 Task: Look for space in Champigny-sur-Marne, France from 12th  July, 2023 to 15th July, 2023 for 3 adults in price range Rs.12000 to Rs.16000. Place can be entire place with 2 bedrooms having 3 beds and 1 bathroom. Property type can be house, flat, guest house. Amenities needed are: washing machine. Booking option can be shelf check-in. Required host language is English.
Action: Mouse moved to (367, 100)
Screenshot: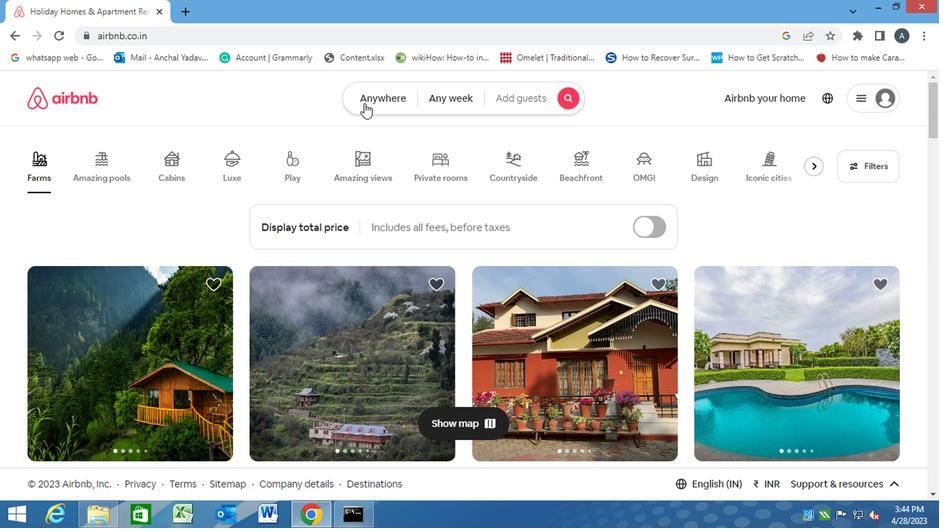 
Action: Mouse pressed left at (367, 100)
Screenshot: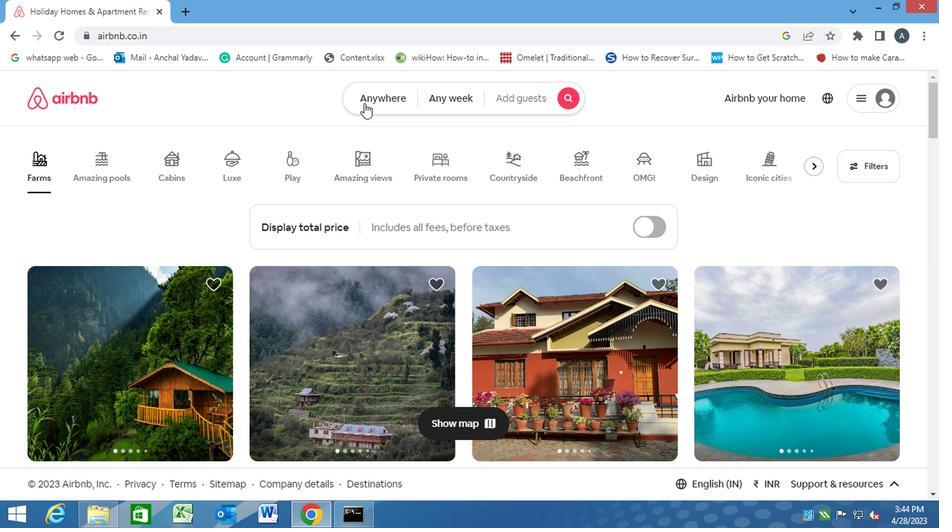 
Action: Mouse moved to (232, 145)
Screenshot: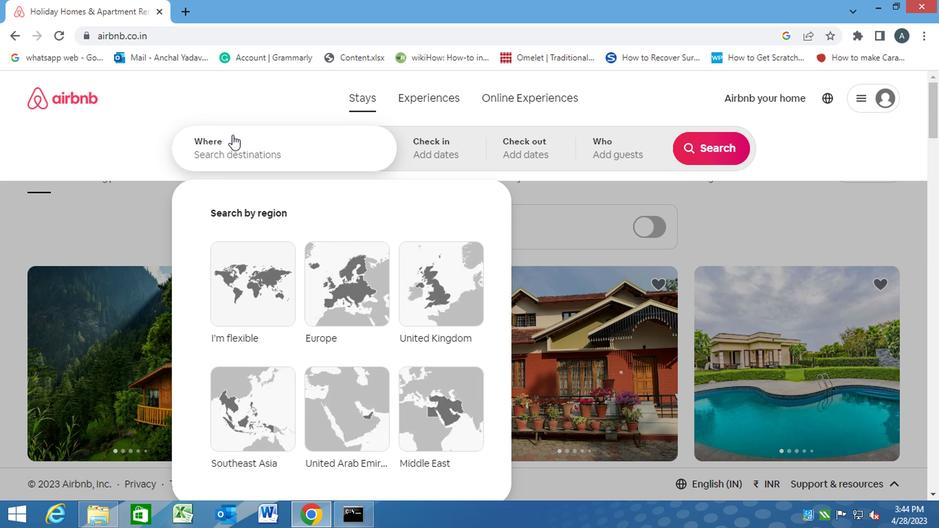 
Action: Mouse pressed left at (232, 145)
Screenshot: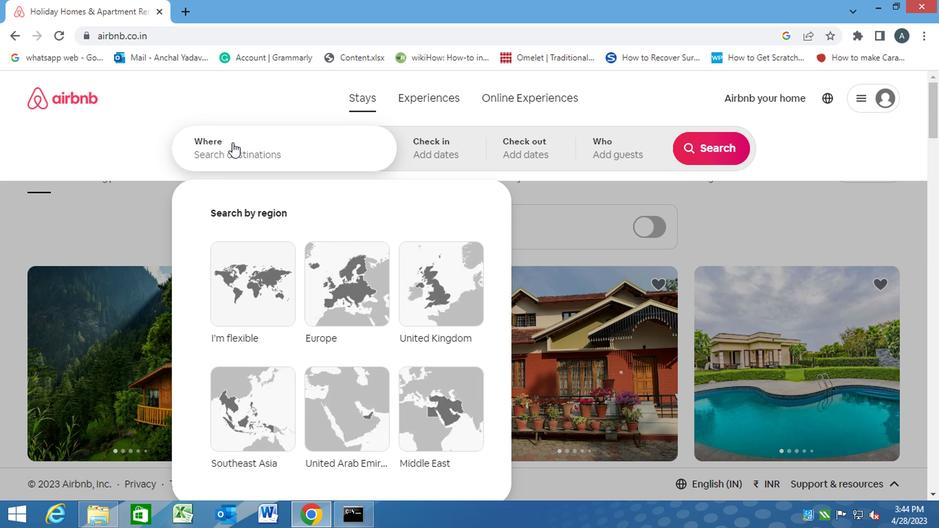 
Action: Key pressed <Key.caps_lock>c<Key.caps_lock>hampigny-sur-<Key.caps_lock>m<Key.caps_lock>arne,<Key.space><Key.caps_lock>f<Key.caps_lock>rance<Key.enter>
Screenshot: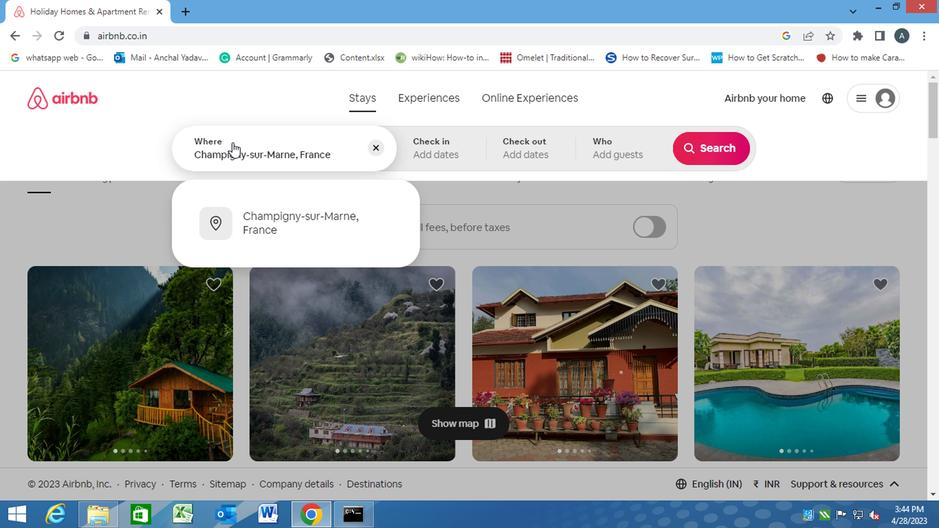 
Action: Mouse moved to (700, 259)
Screenshot: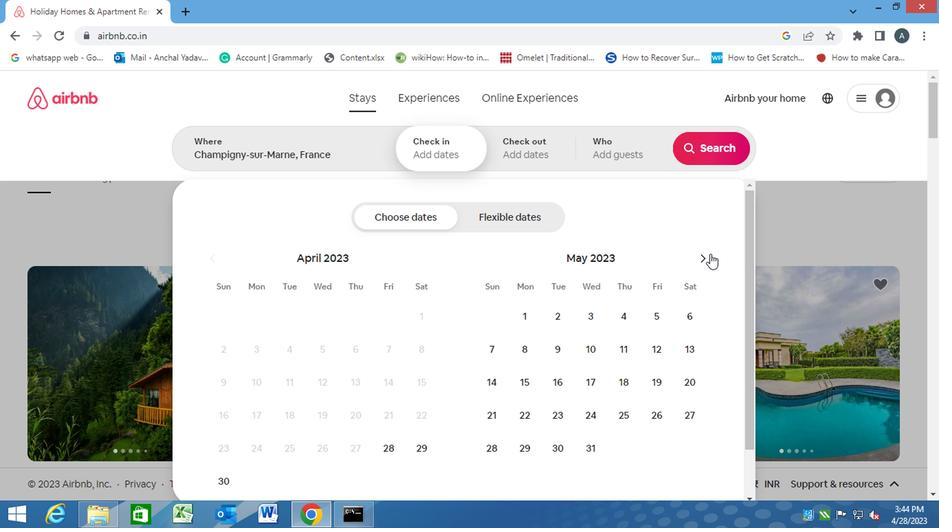 
Action: Mouse pressed left at (700, 259)
Screenshot: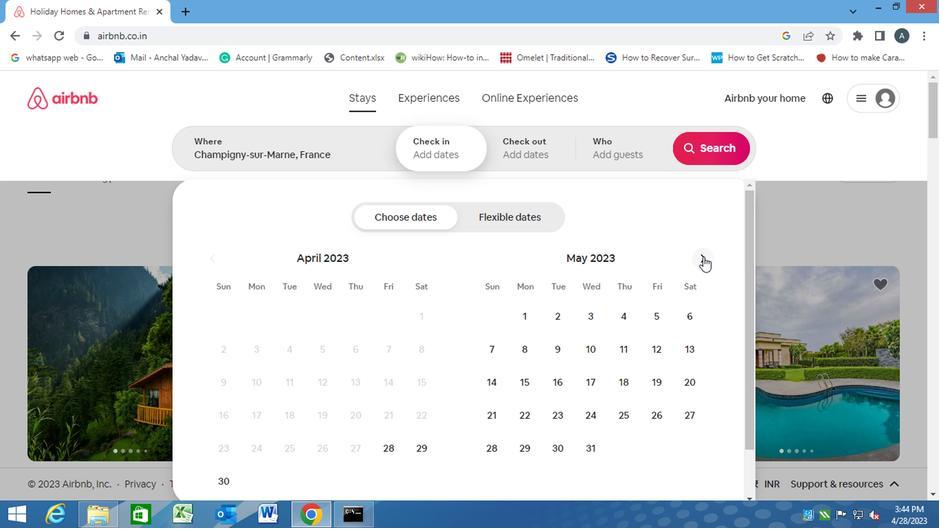 
Action: Mouse moved to (700, 259)
Screenshot: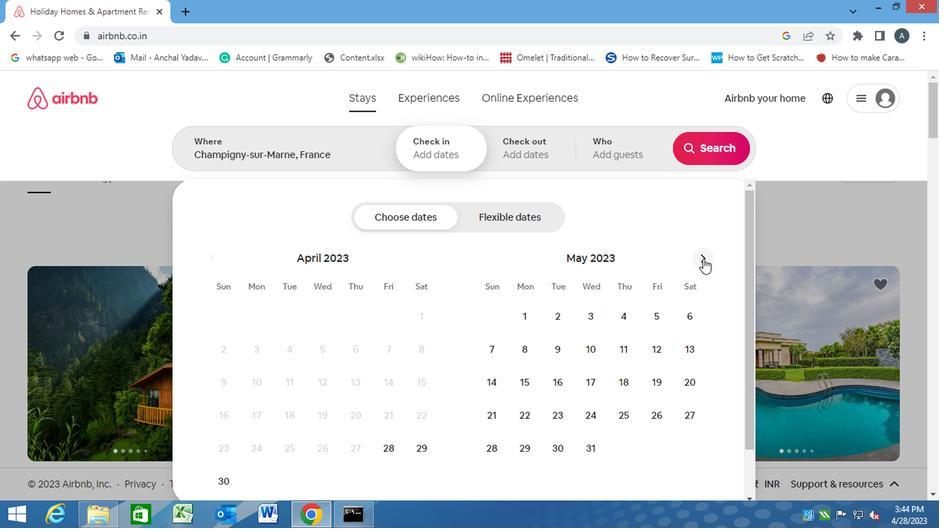 
Action: Mouse pressed left at (700, 259)
Screenshot: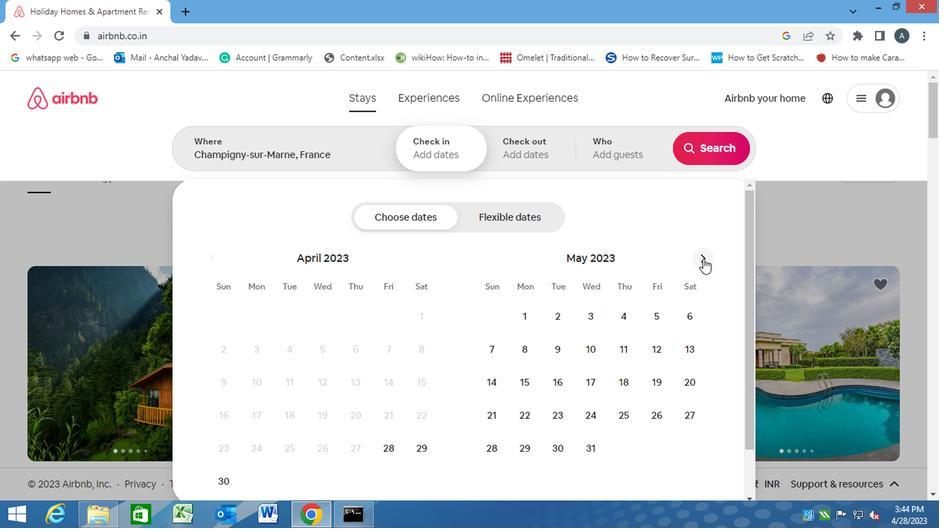
Action: Mouse pressed left at (700, 259)
Screenshot: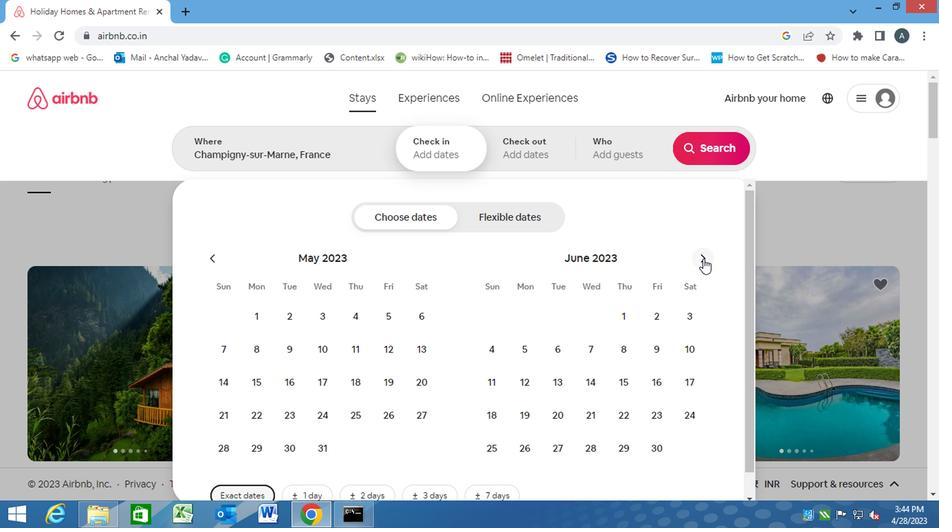 
Action: Mouse moved to (583, 377)
Screenshot: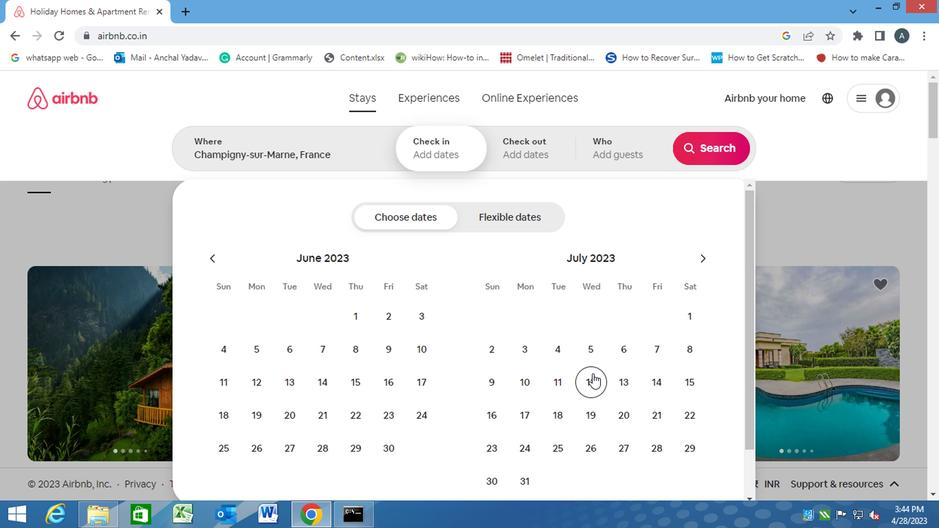 
Action: Mouse pressed left at (583, 377)
Screenshot: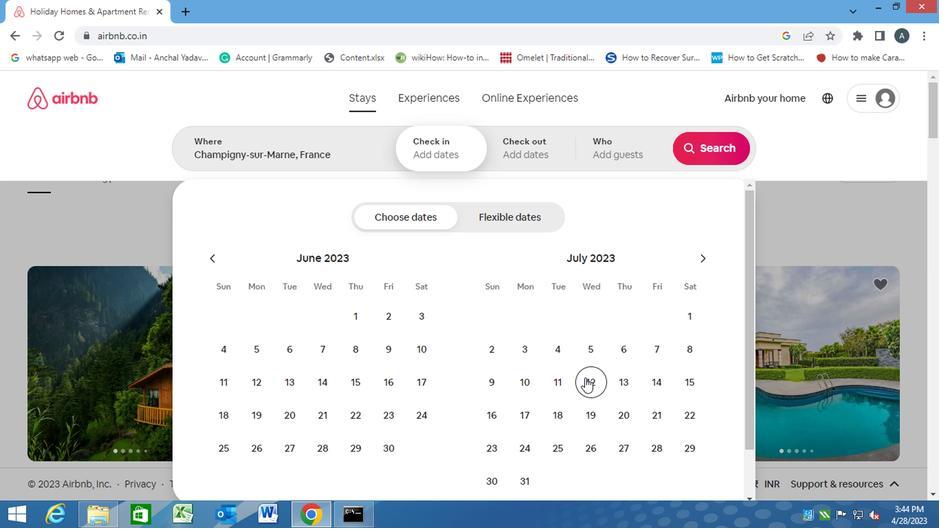 
Action: Mouse moved to (676, 386)
Screenshot: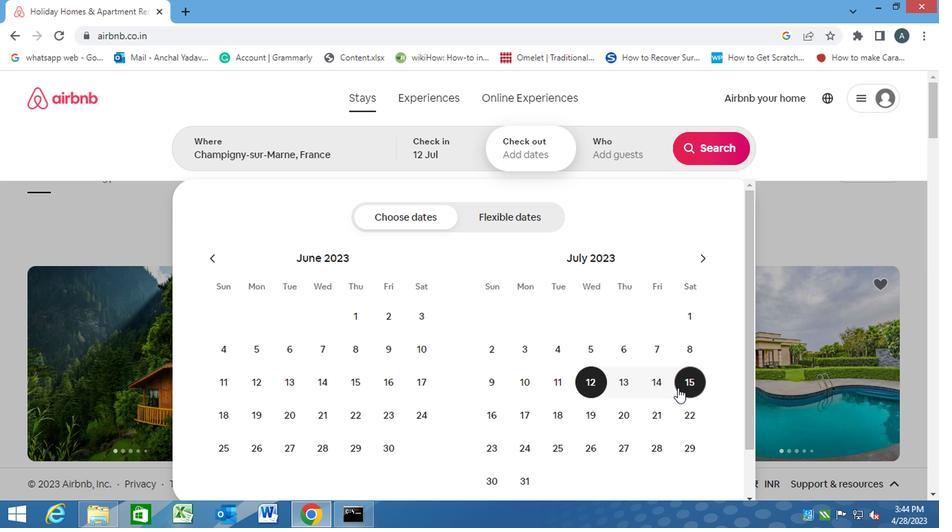 
Action: Mouse pressed left at (676, 386)
Screenshot: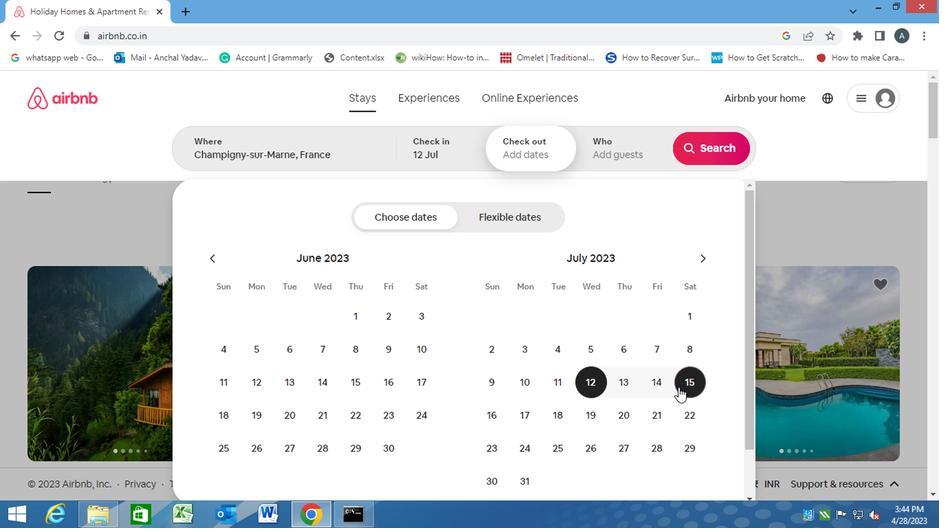 
Action: Mouse moved to (624, 154)
Screenshot: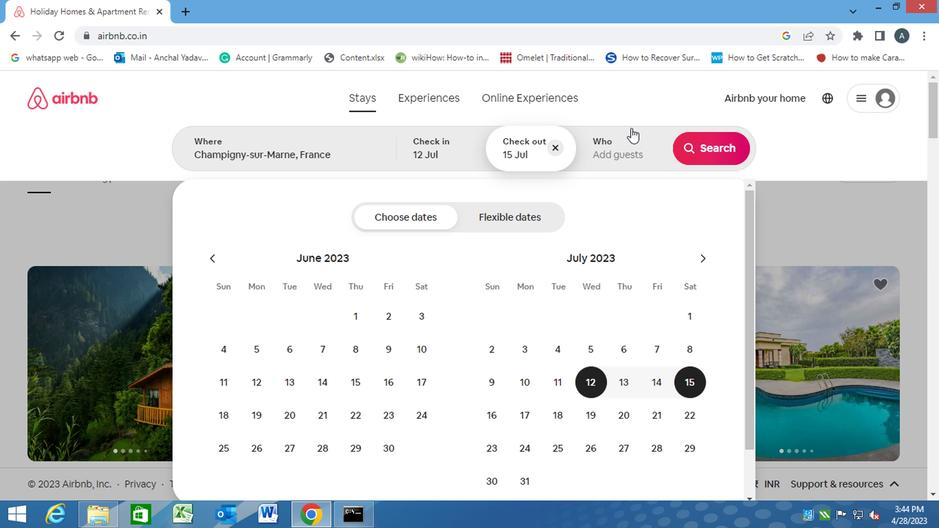 
Action: Mouse pressed left at (624, 154)
Screenshot: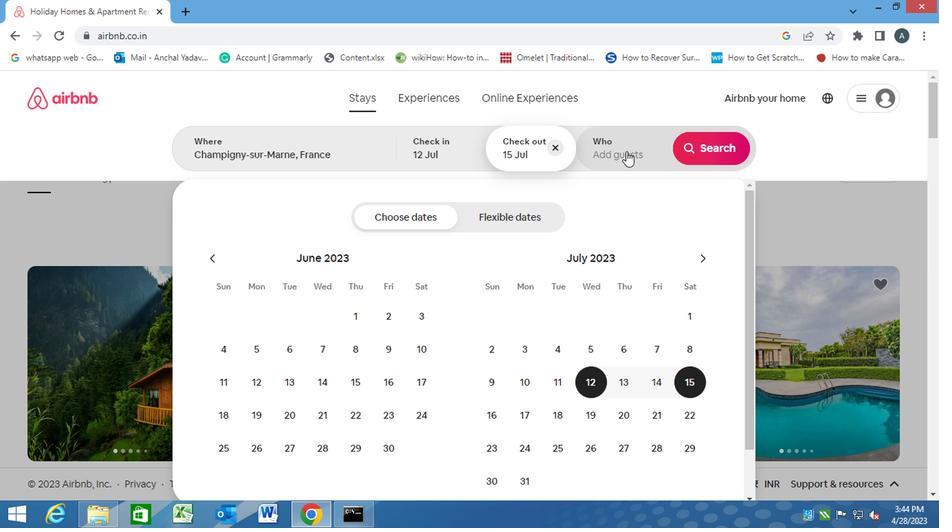 
Action: Mouse moved to (717, 214)
Screenshot: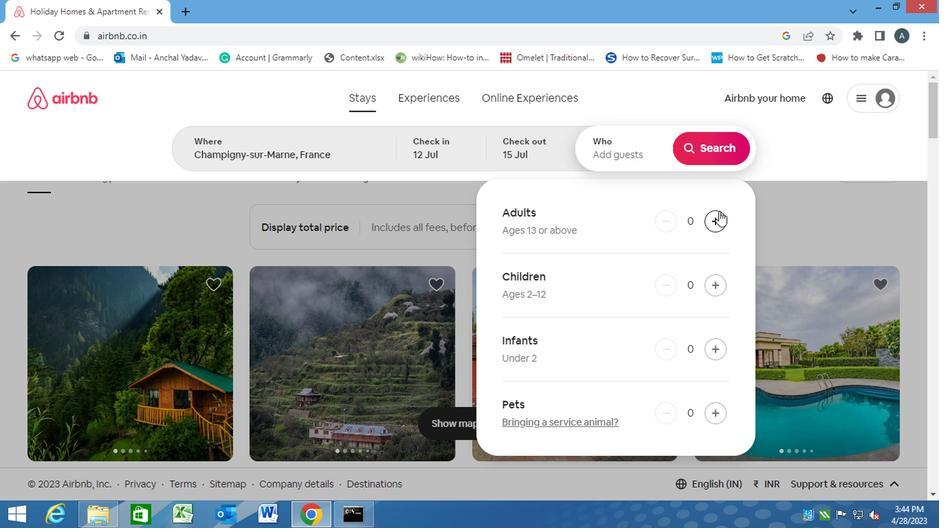 
Action: Mouse pressed left at (717, 214)
Screenshot: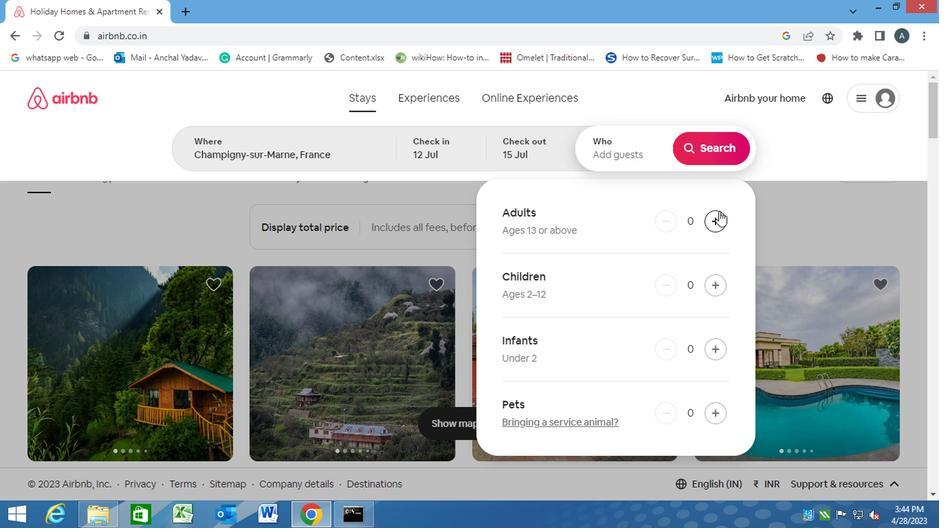 
Action: Mouse pressed left at (717, 214)
Screenshot: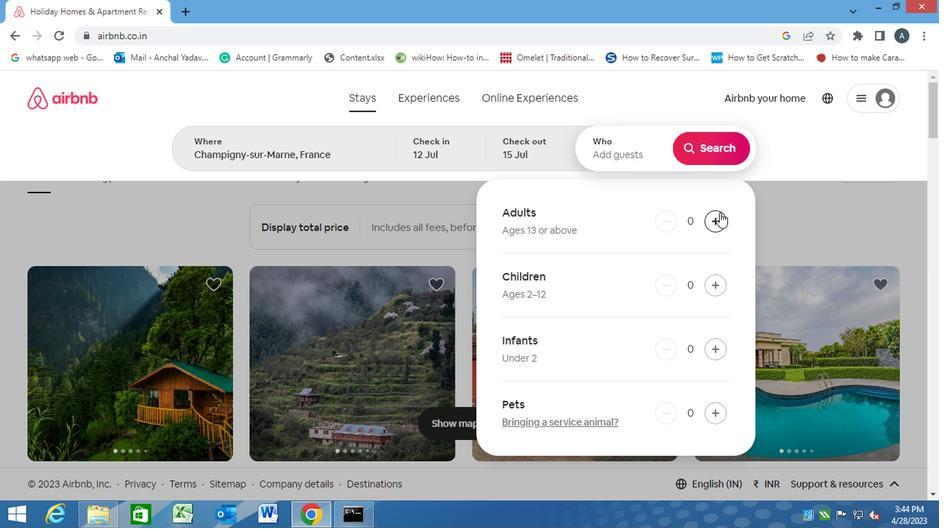 
Action: Mouse pressed left at (717, 214)
Screenshot: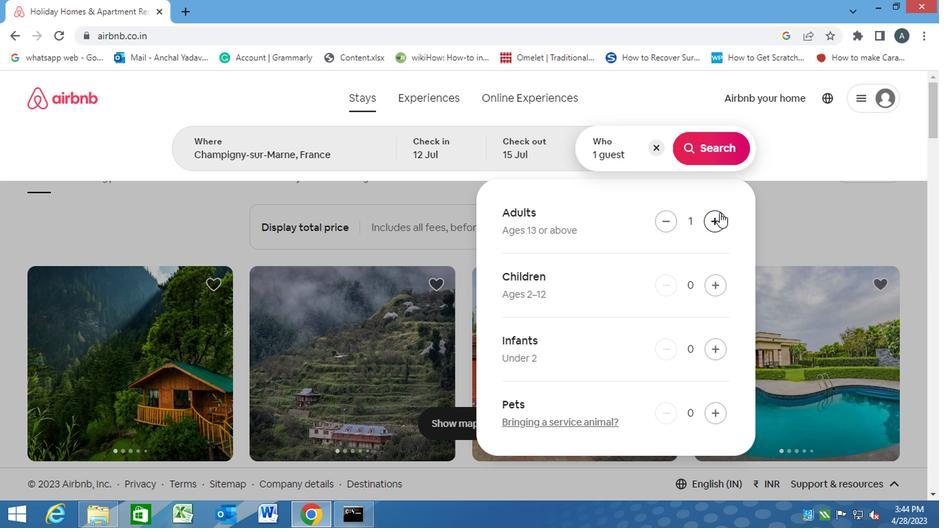 
Action: Mouse moved to (704, 160)
Screenshot: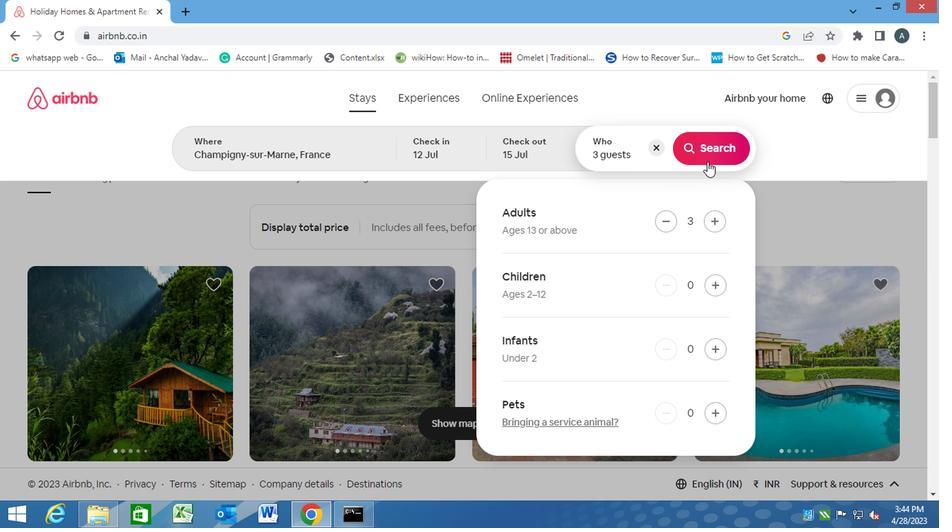 
Action: Mouse pressed left at (704, 160)
Screenshot: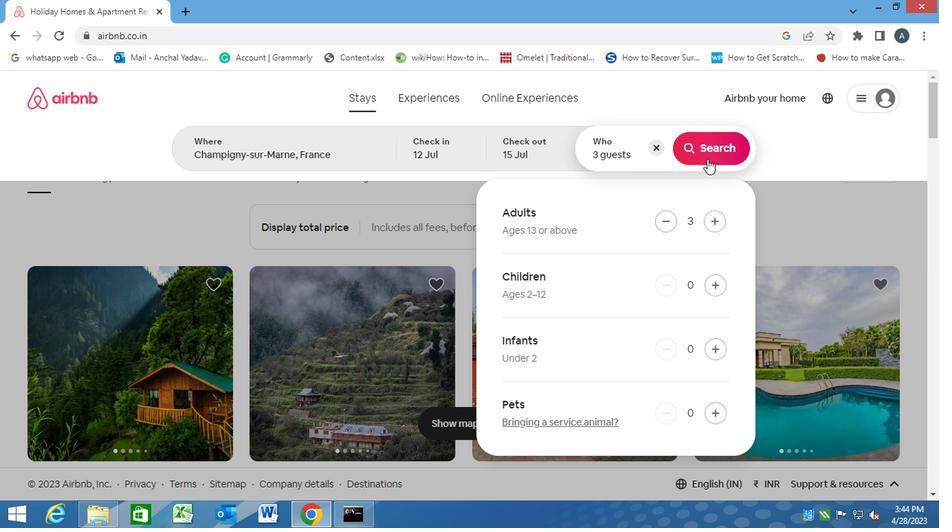 
Action: Mouse moved to (866, 155)
Screenshot: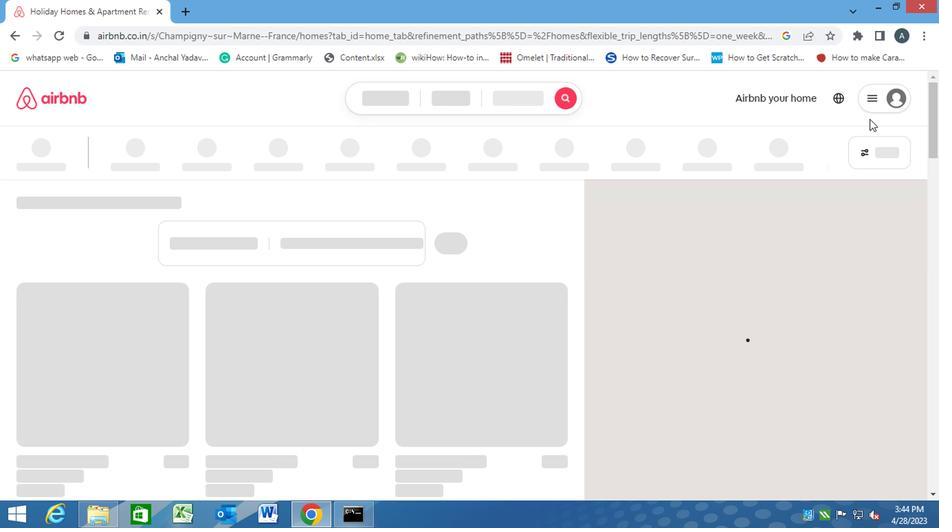 
Action: Mouse pressed left at (866, 155)
Screenshot: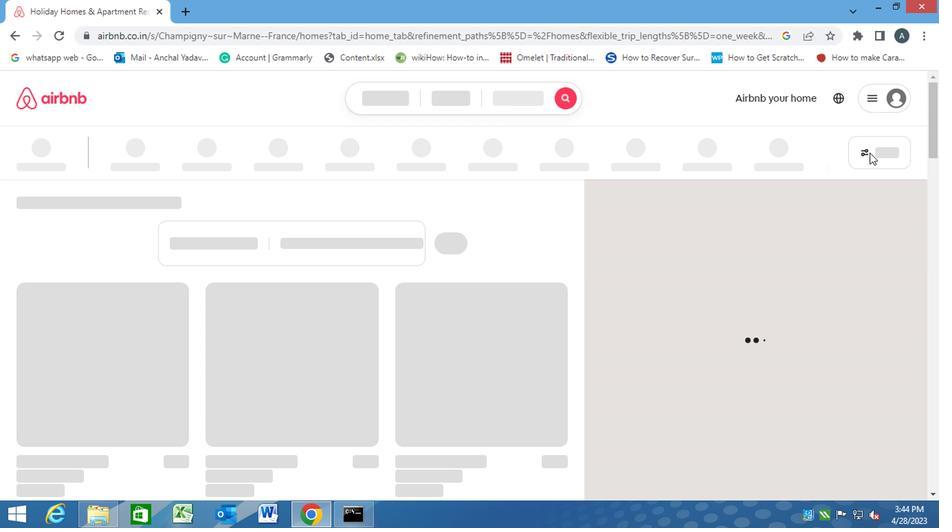 
Action: Mouse moved to (315, 389)
Screenshot: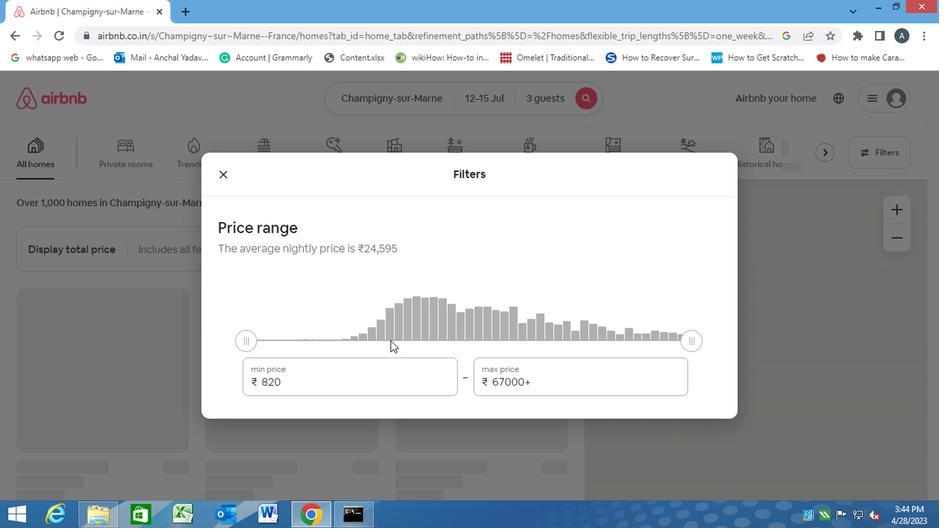 
Action: Mouse scrolled (315, 389) with delta (0, 0)
Screenshot: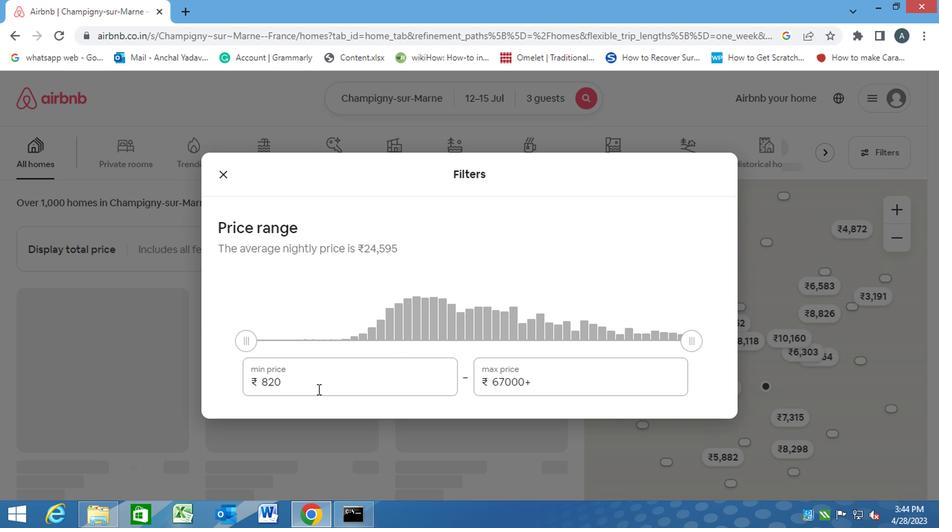 
Action: Mouse moved to (285, 261)
Screenshot: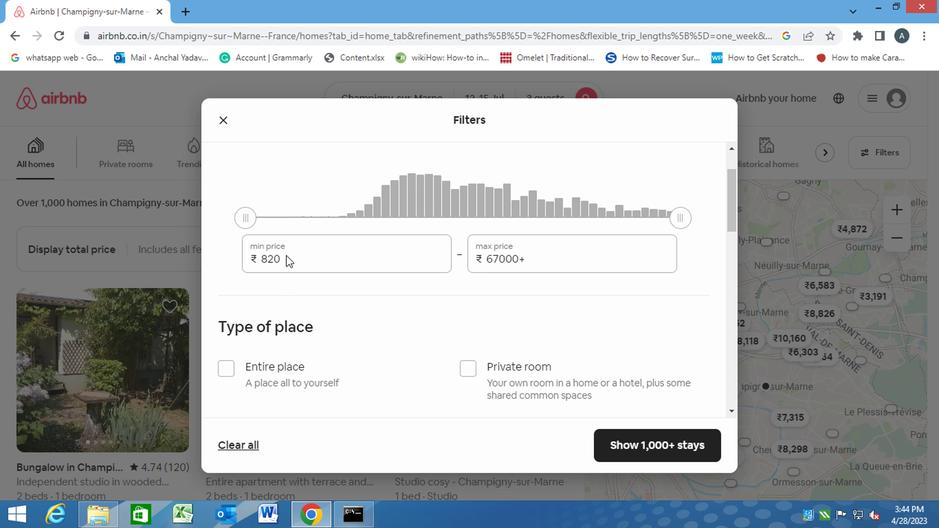 
Action: Mouse pressed left at (285, 261)
Screenshot: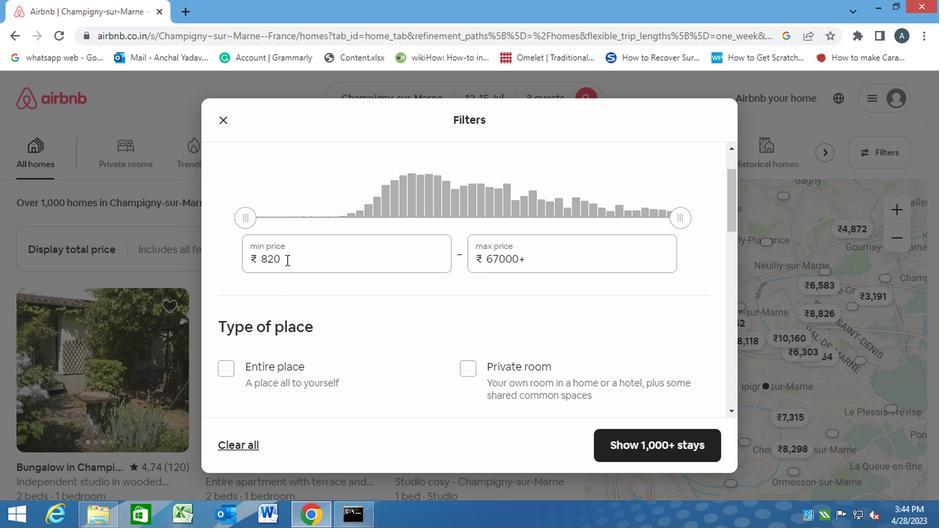 
Action: Mouse moved to (212, 266)
Screenshot: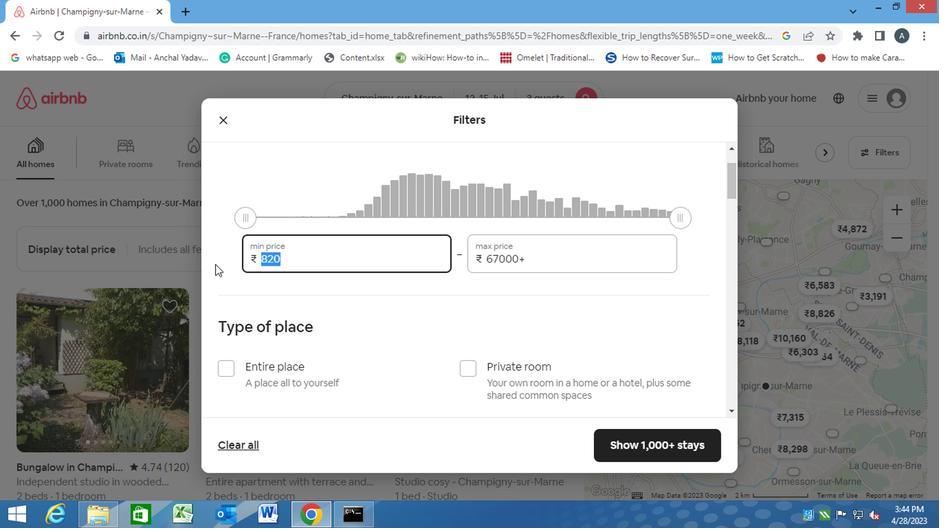 
Action: Key pressed 12000<Key.tab><Key.backspace><Key.backspace><Key.backspace><Key.backspace><Key.backspace><Key.backspace><Key.backspace><Key.backspace><Key.backspace><Key.backspace><Key.backspace><Key.backspace><Key.backspace><Key.backspace><Key.backspace><Key.backspace><Key.backspace><Key.backspace><Key.backspace><Key.backspace><Key.backspace><Key.backspace>16000
Screenshot: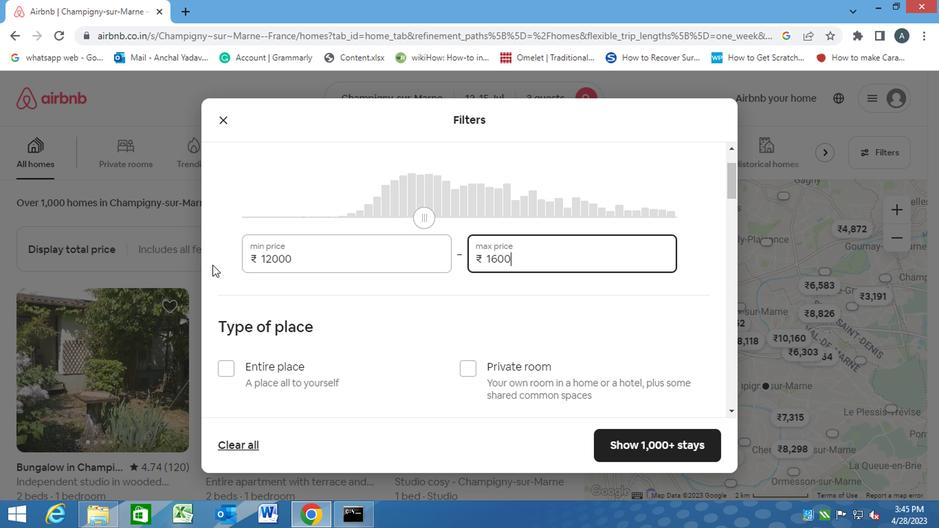 
Action: Mouse moved to (375, 329)
Screenshot: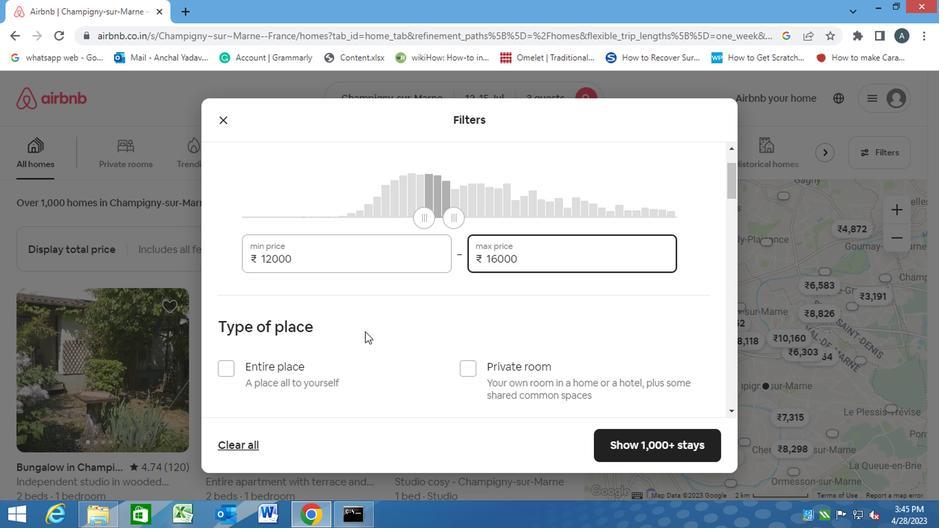 
Action: Mouse pressed left at (375, 329)
Screenshot: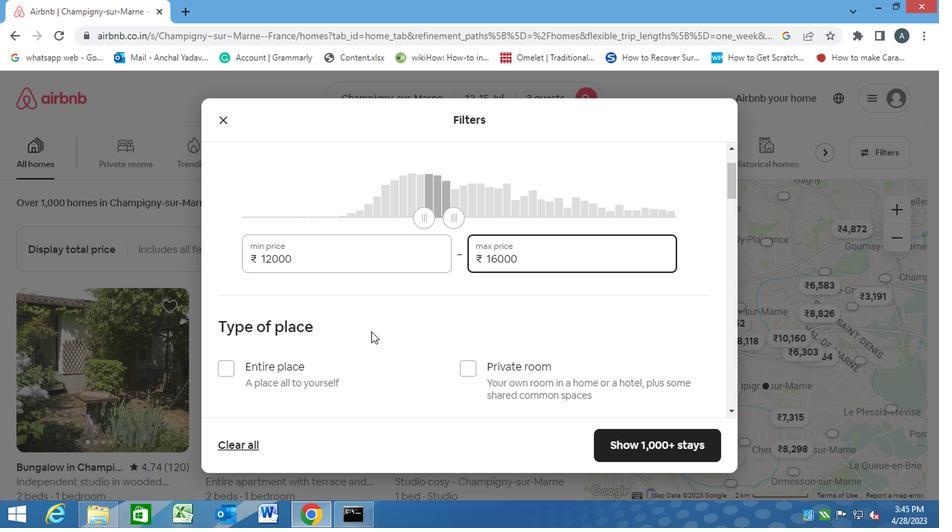 
Action: Mouse scrolled (375, 329) with delta (0, 0)
Screenshot: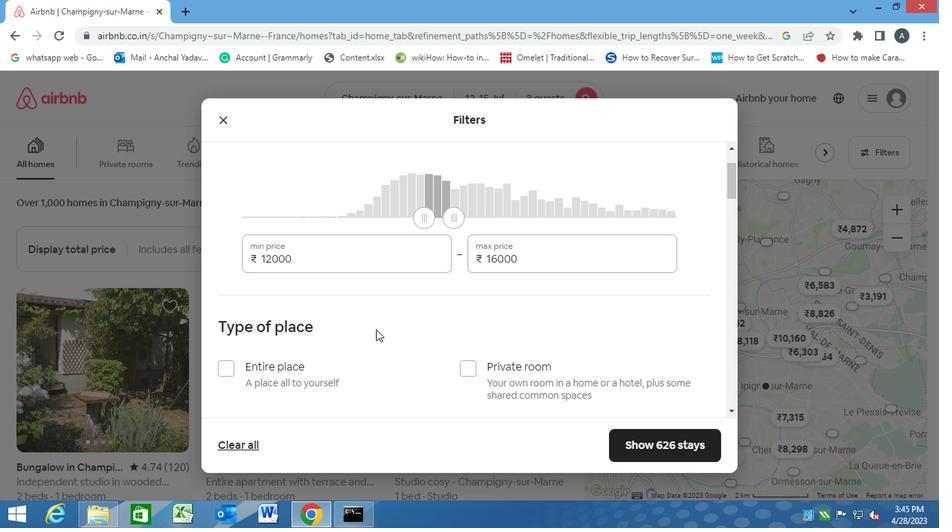 
Action: Mouse moved to (222, 301)
Screenshot: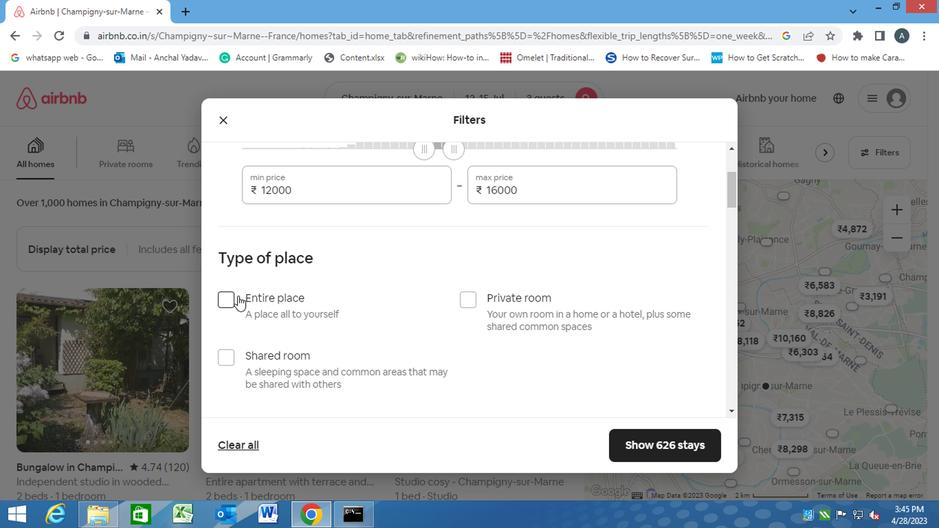 
Action: Mouse pressed left at (222, 301)
Screenshot: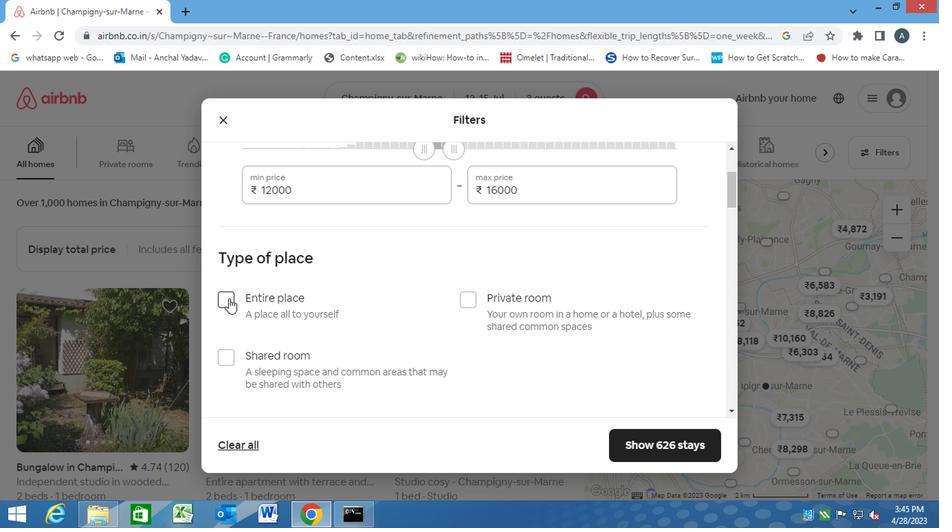 
Action: Mouse moved to (279, 306)
Screenshot: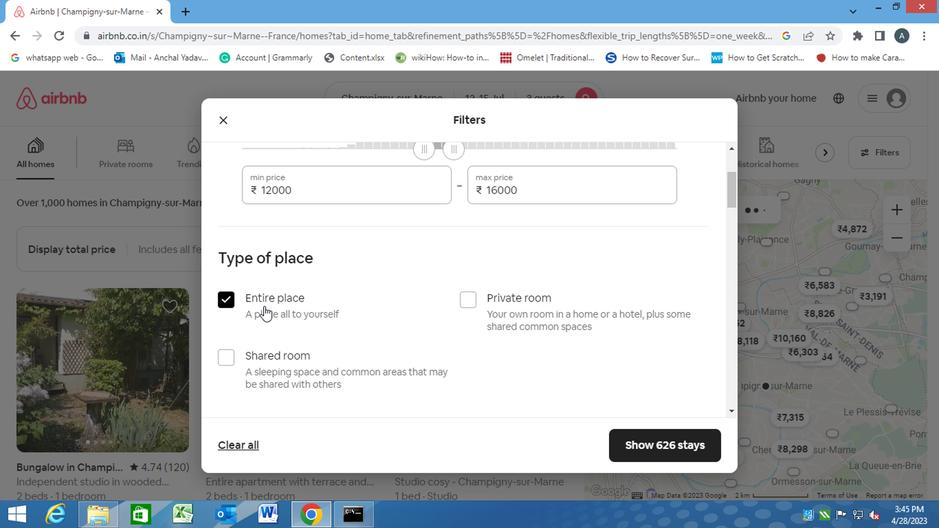 
Action: Mouse scrolled (279, 306) with delta (0, 0)
Screenshot: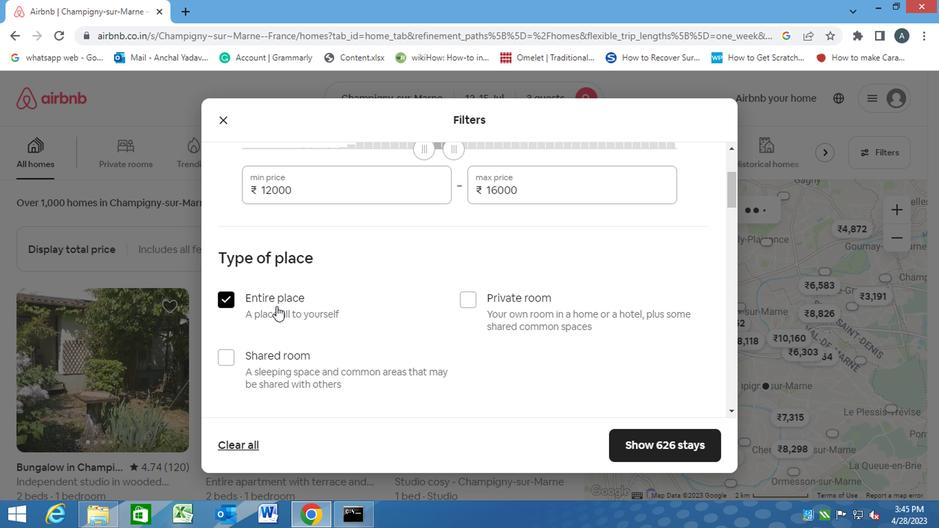 
Action: Mouse scrolled (279, 306) with delta (0, 0)
Screenshot: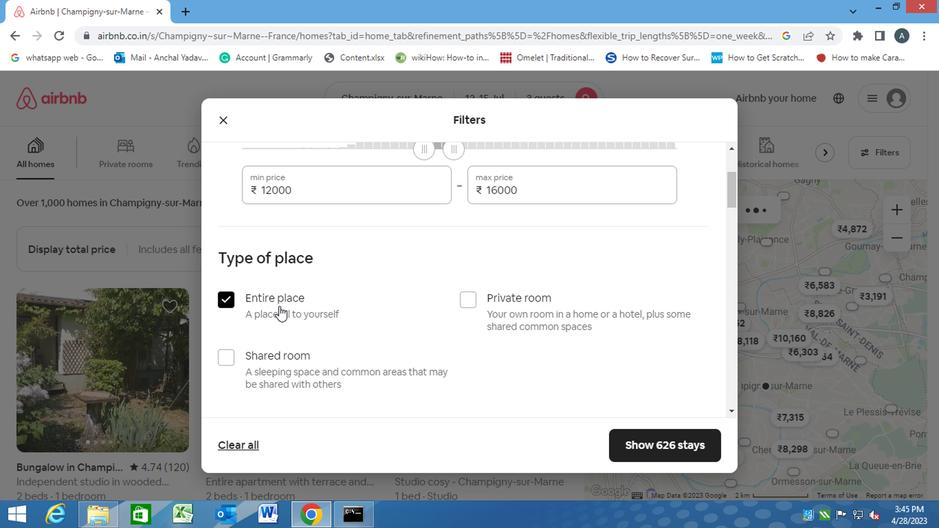 
Action: Mouse moved to (280, 306)
Screenshot: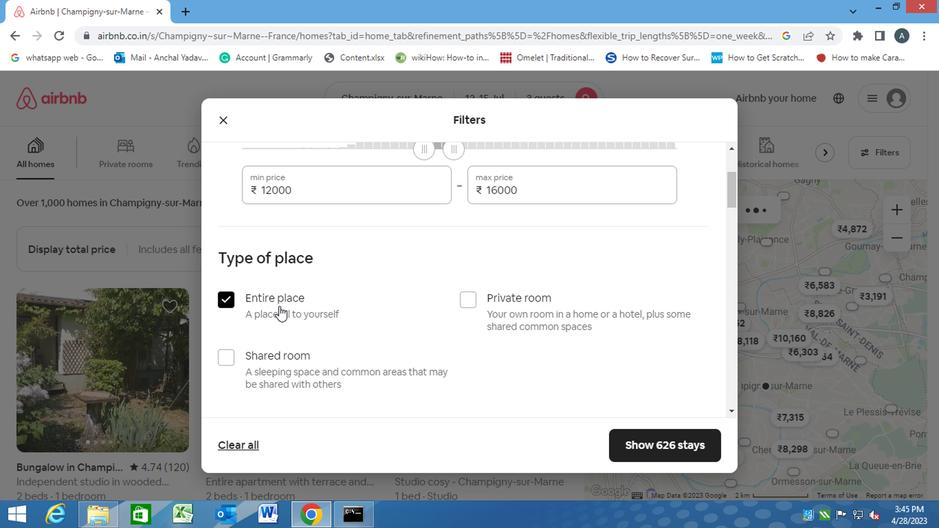 
Action: Mouse scrolled (280, 306) with delta (0, 0)
Screenshot: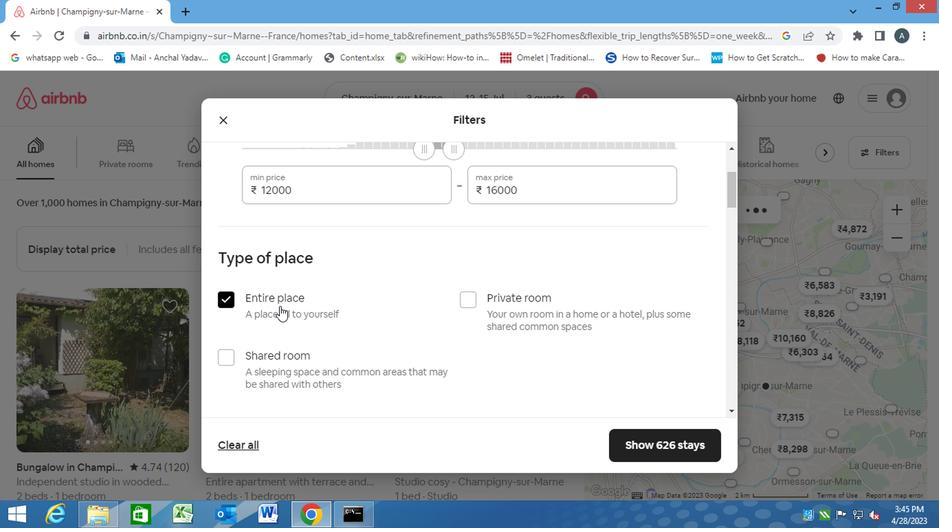
Action: Mouse scrolled (280, 306) with delta (0, 0)
Screenshot: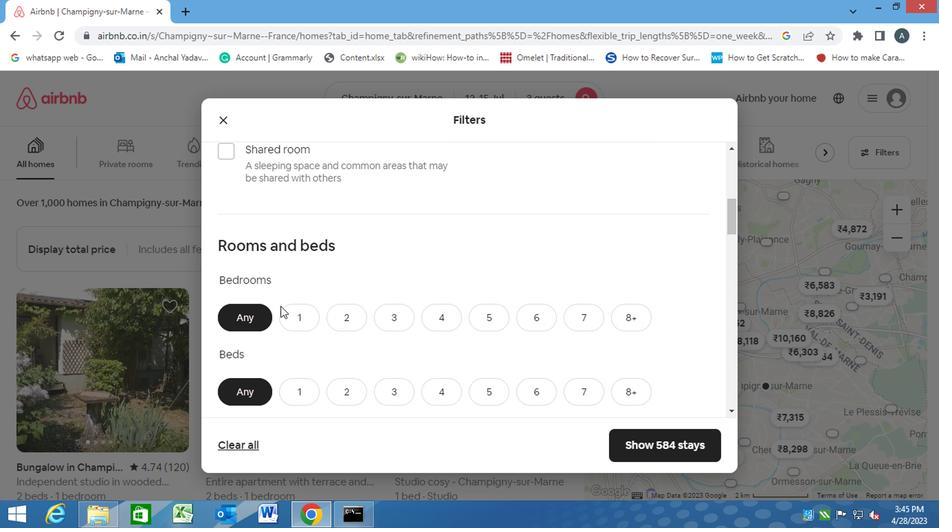 
Action: Mouse moved to (343, 252)
Screenshot: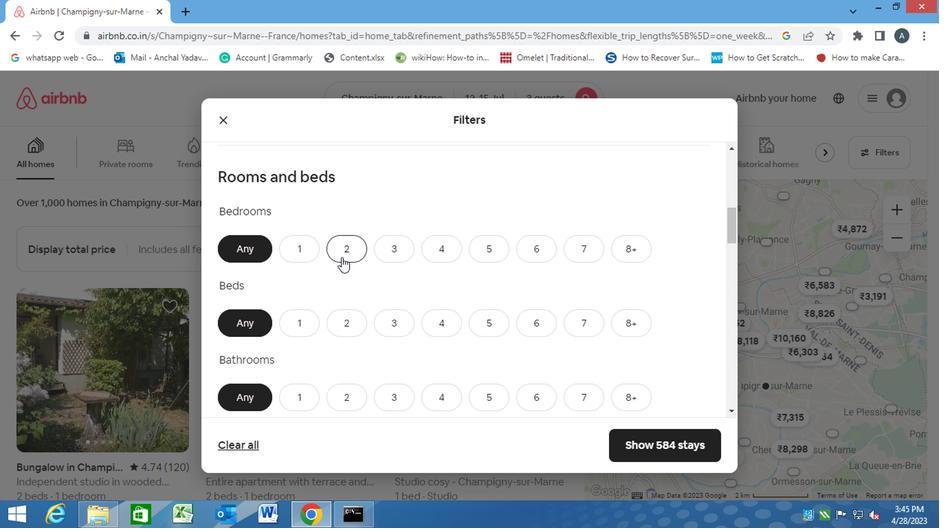 
Action: Mouse pressed left at (343, 252)
Screenshot: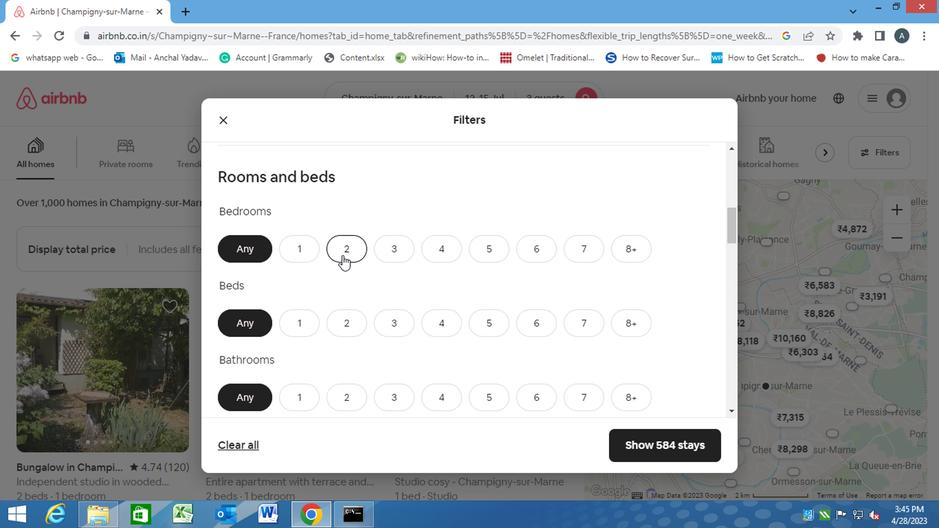 
Action: Mouse moved to (384, 319)
Screenshot: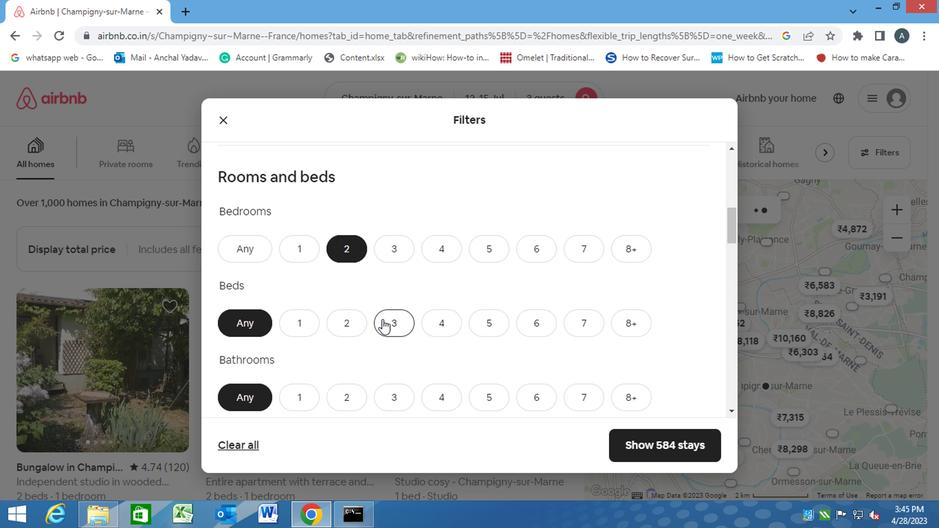 
Action: Mouse pressed left at (384, 319)
Screenshot: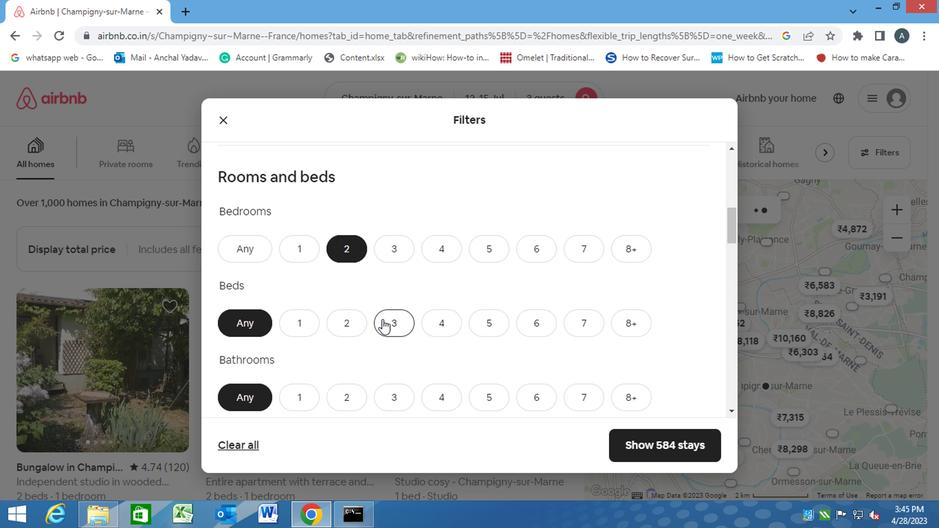 
Action: Mouse moved to (308, 396)
Screenshot: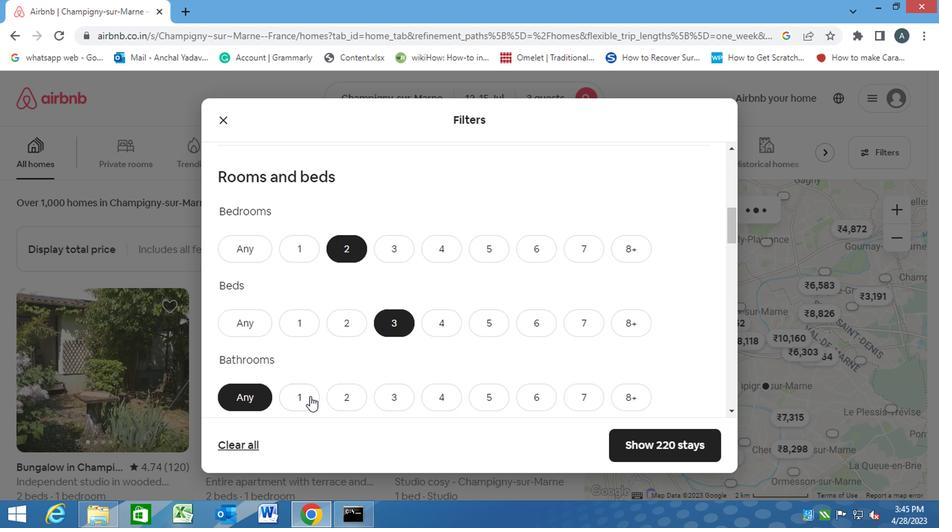 
Action: Mouse pressed left at (308, 396)
Screenshot: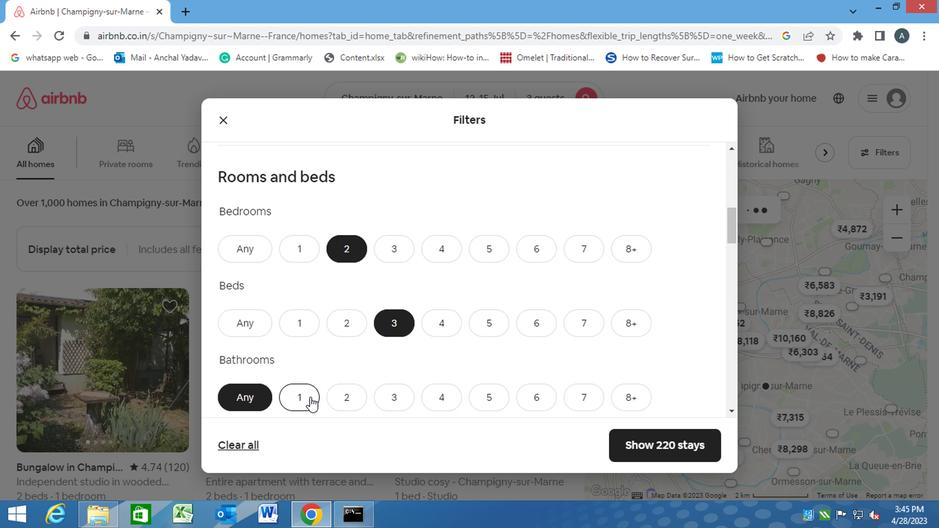 
Action: Mouse moved to (323, 390)
Screenshot: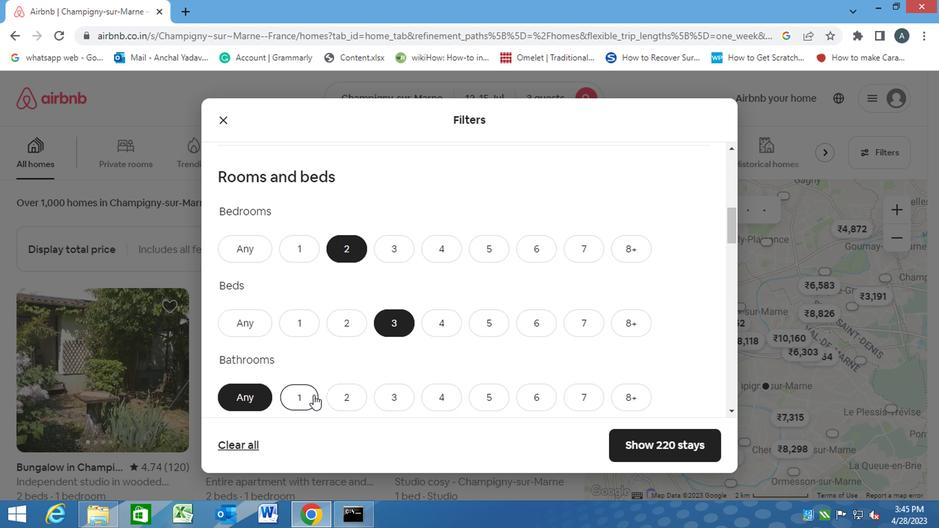 
Action: Mouse scrolled (323, 389) with delta (0, 0)
Screenshot: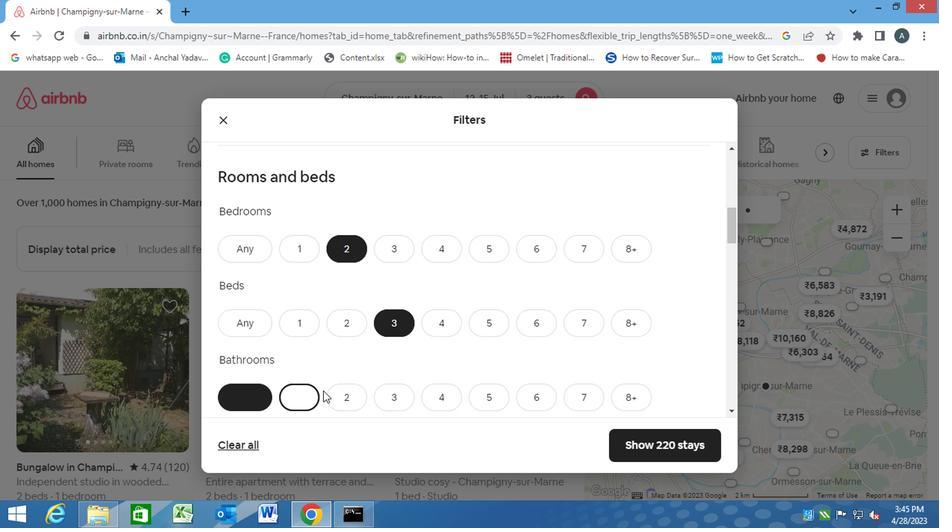 
Action: Mouse scrolled (323, 389) with delta (0, 0)
Screenshot: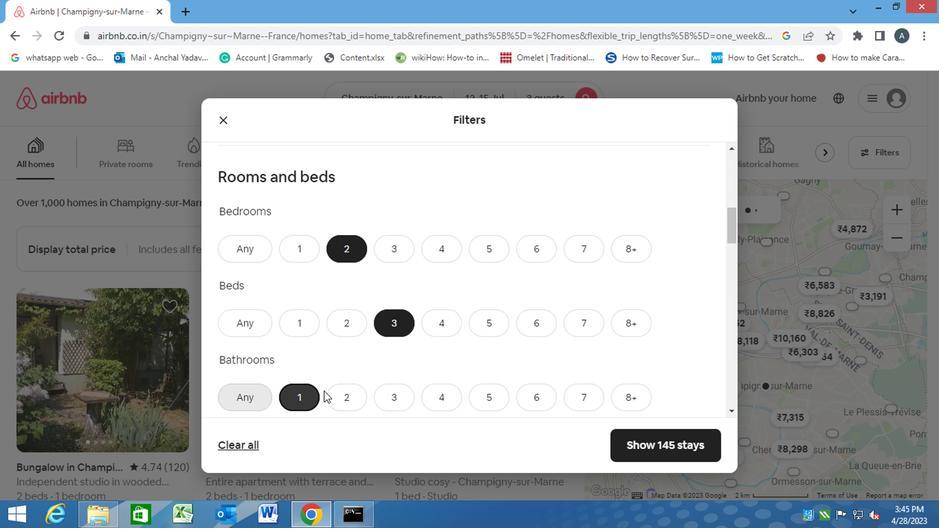 
Action: Mouse scrolled (323, 389) with delta (0, 0)
Screenshot: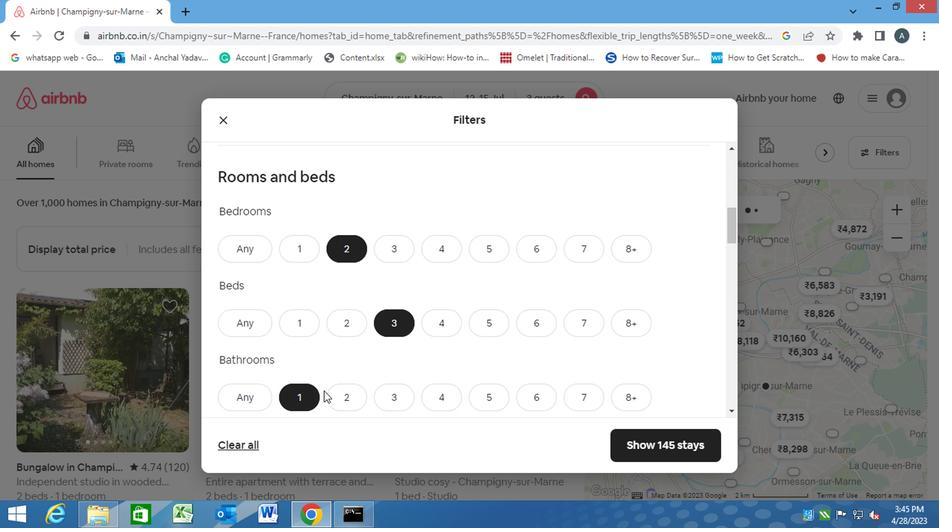 
Action: Mouse moved to (280, 351)
Screenshot: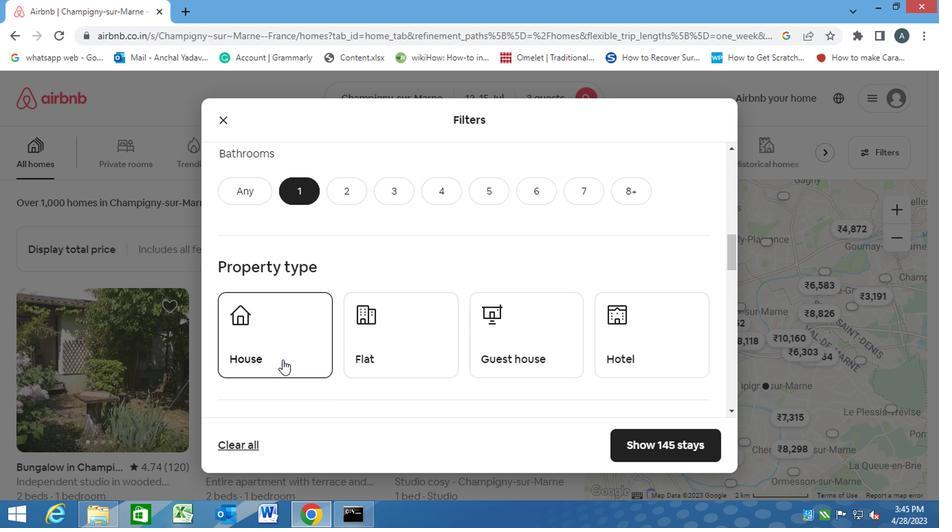 
Action: Mouse pressed left at (280, 351)
Screenshot: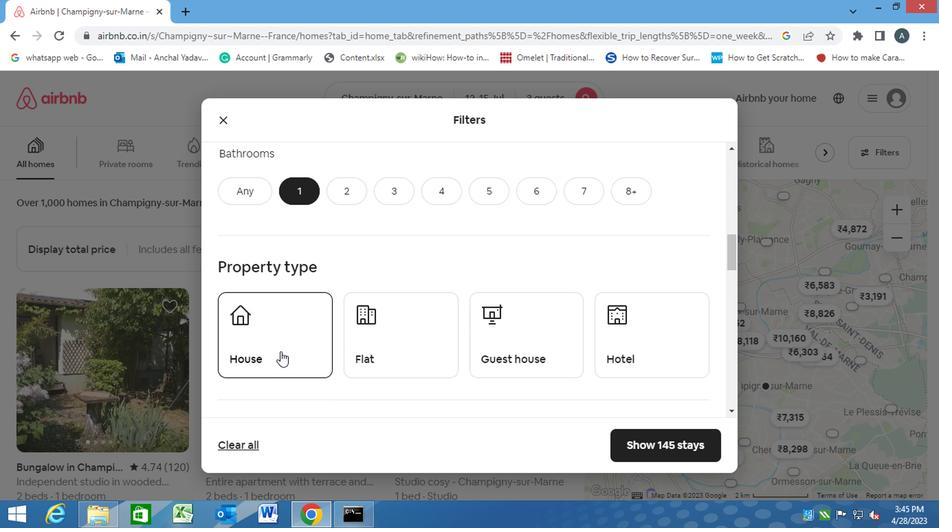 
Action: Mouse moved to (418, 344)
Screenshot: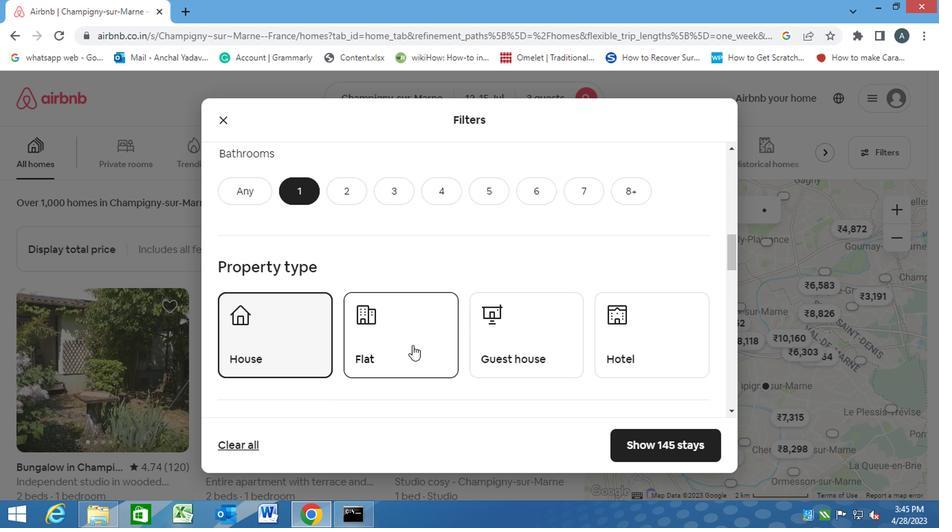 
Action: Mouse pressed left at (418, 344)
Screenshot: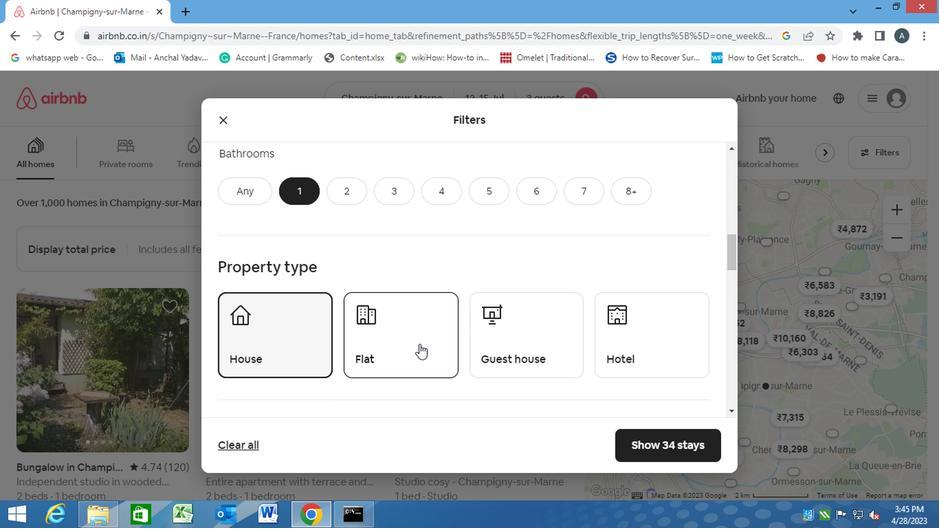 
Action: Mouse moved to (497, 340)
Screenshot: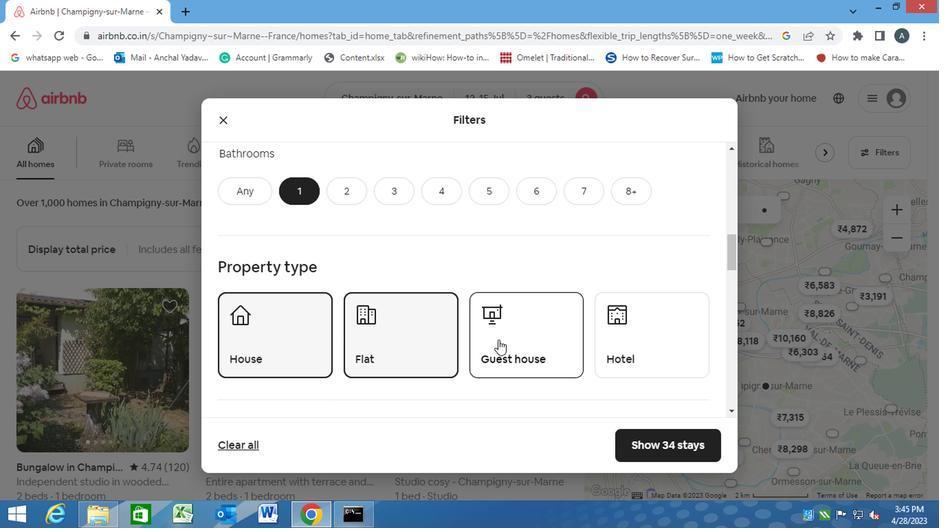 
Action: Mouse pressed left at (497, 340)
Screenshot: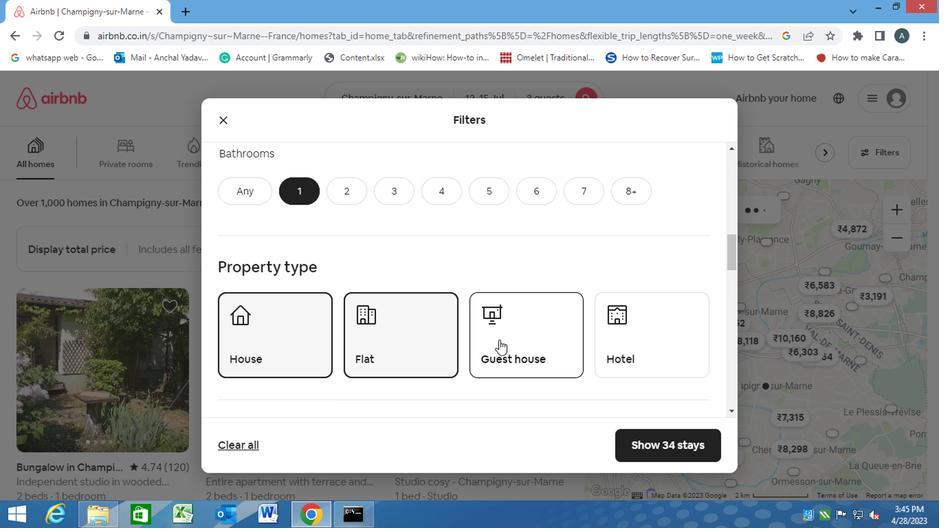 
Action: Mouse moved to (497, 344)
Screenshot: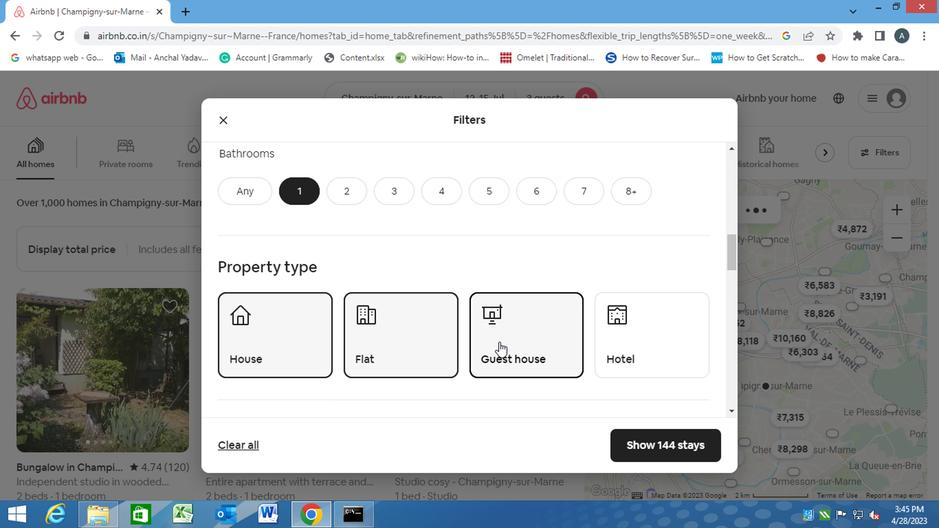 
Action: Mouse scrolled (497, 343) with delta (0, 0)
Screenshot: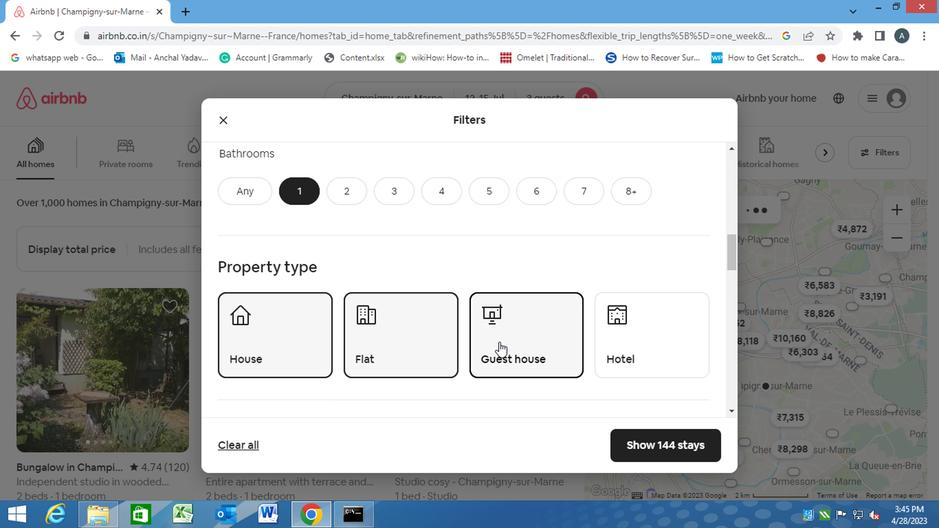 
Action: Mouse moved to (497, 345)
Screenshot: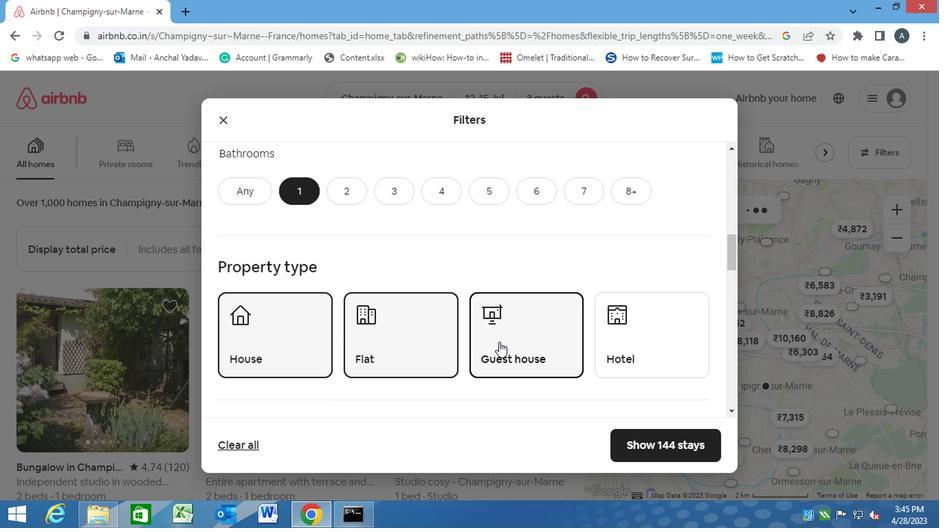 
Action: Mouse scrolled (497, 345) with delta (0, 0)
Screenshot: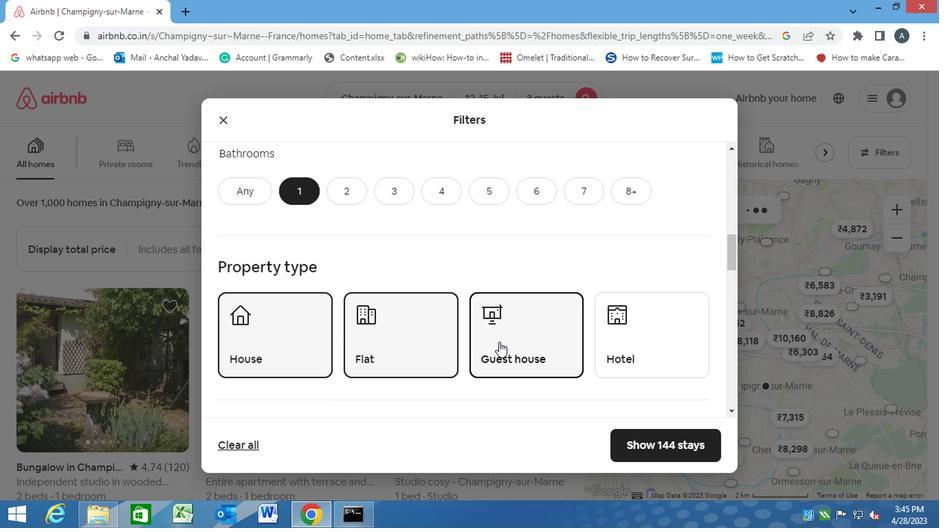 
Action: Mouse moved to (497, 346)
Screenshot: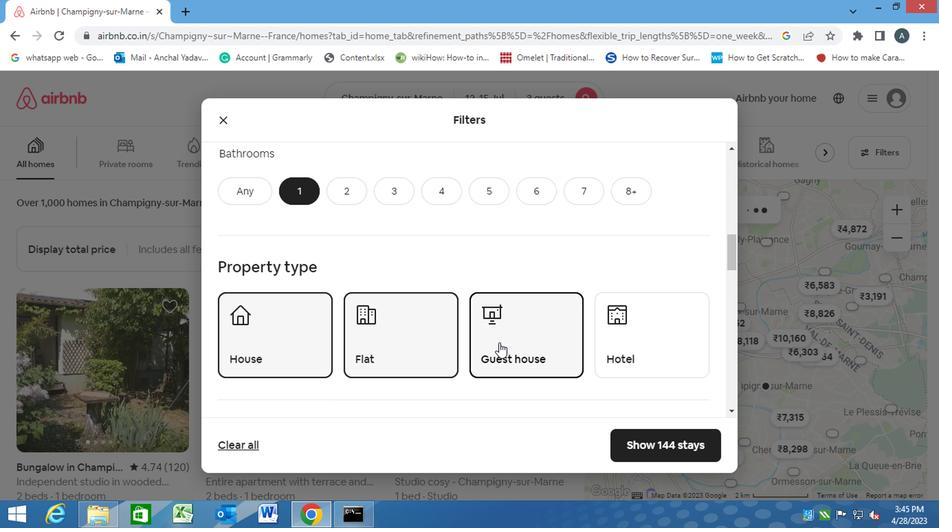 
Action: Mouse scrolled (497, 345) with delta (0, 0)
Screenshot: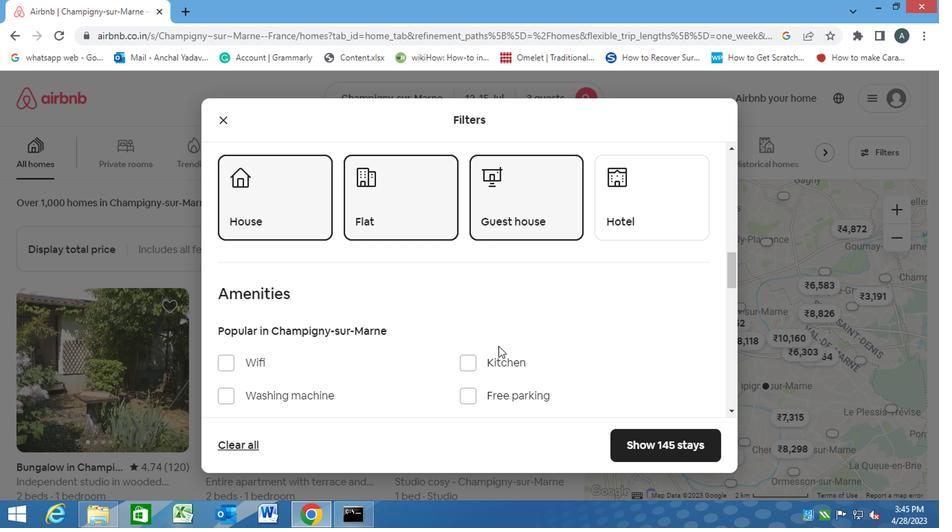 
Action: Mouse moved to (219, 325)
Screenshot: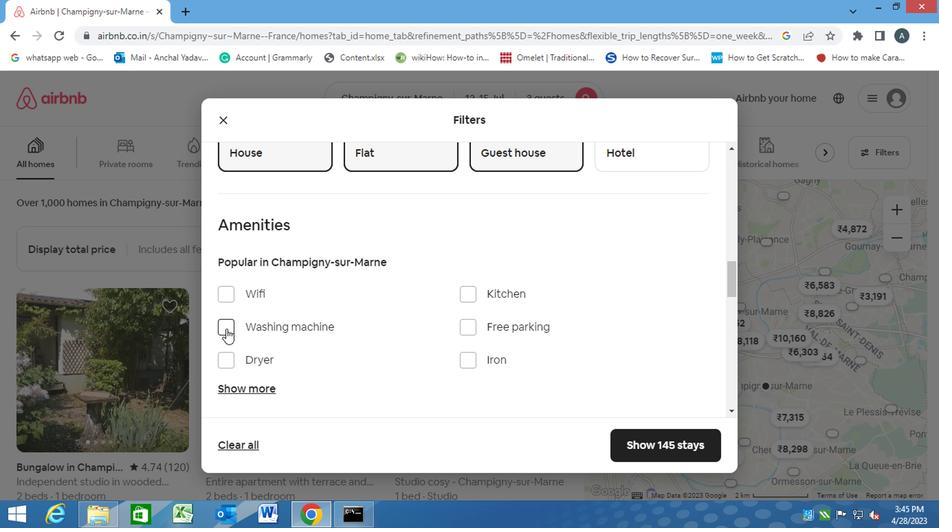 
Action: Mouse pressed left at (219, 325)
Screenshot: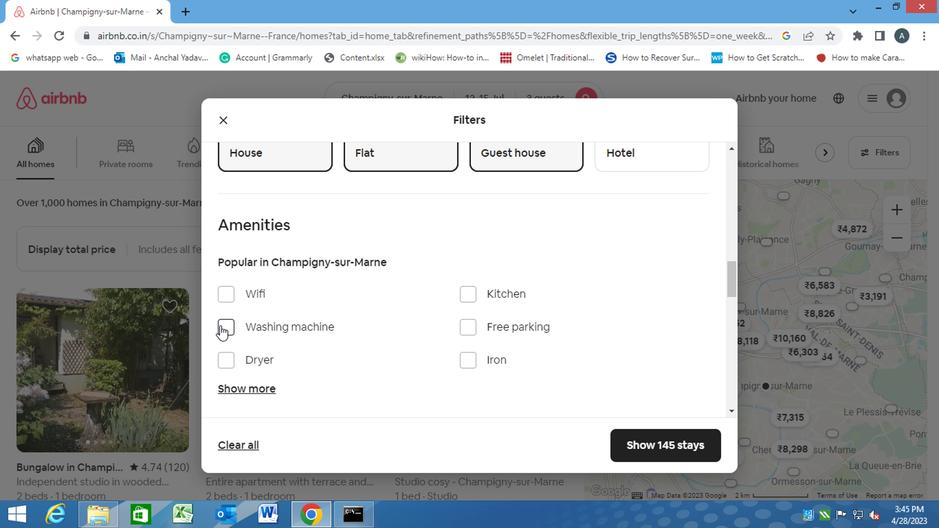 
Action: Mouse moved to (317, 334)
Screenshot: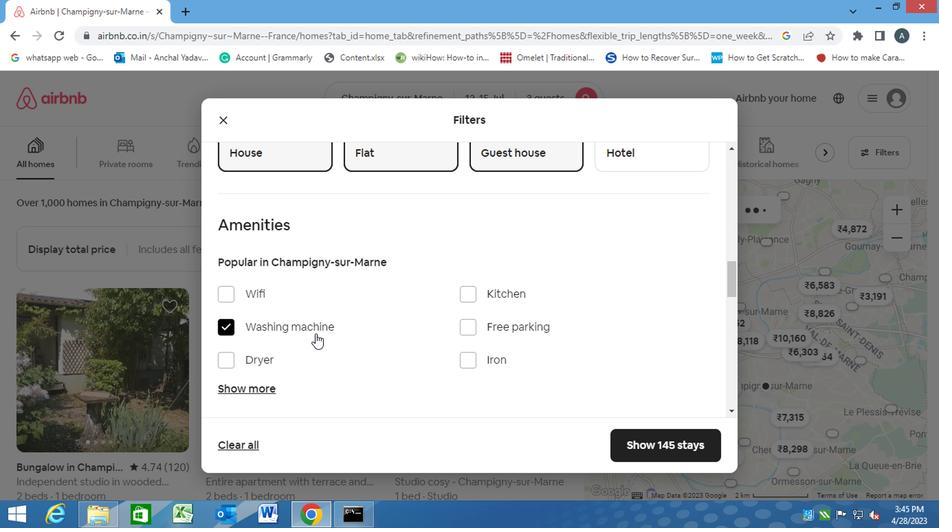 
Action: Mouse scrolled (317, 334) with delta (0, 0)
Screenshot: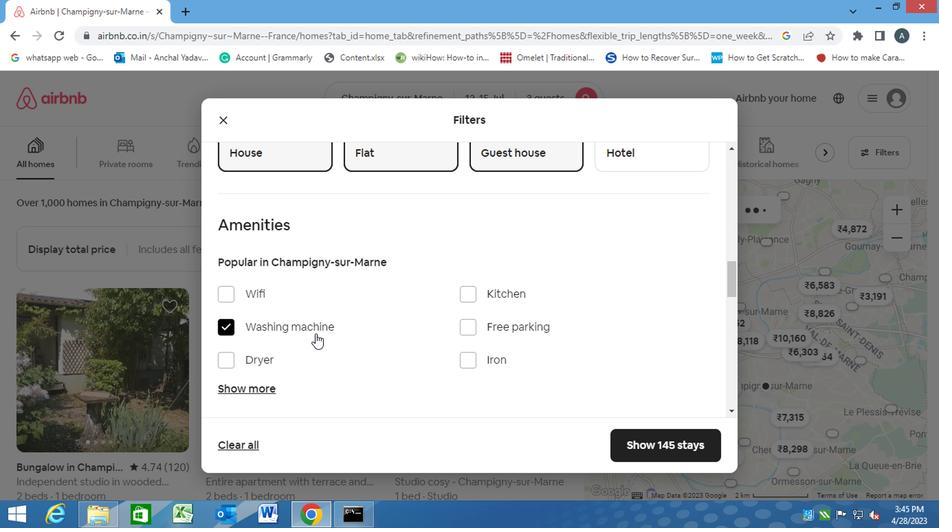 
Action: Mouse scrolled (317, 334) with delta (0, 0)
Screenshot: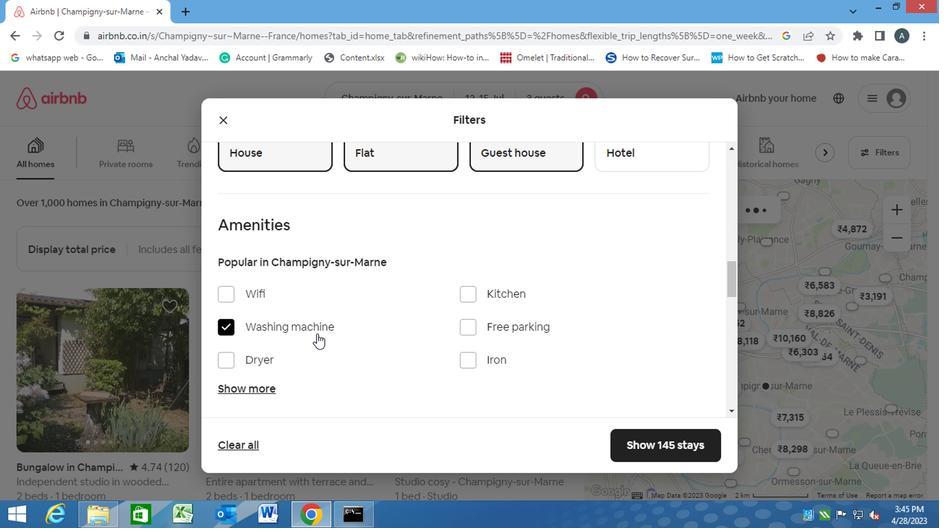 
Action: Mouse moved to (317, 334)
Screenshot: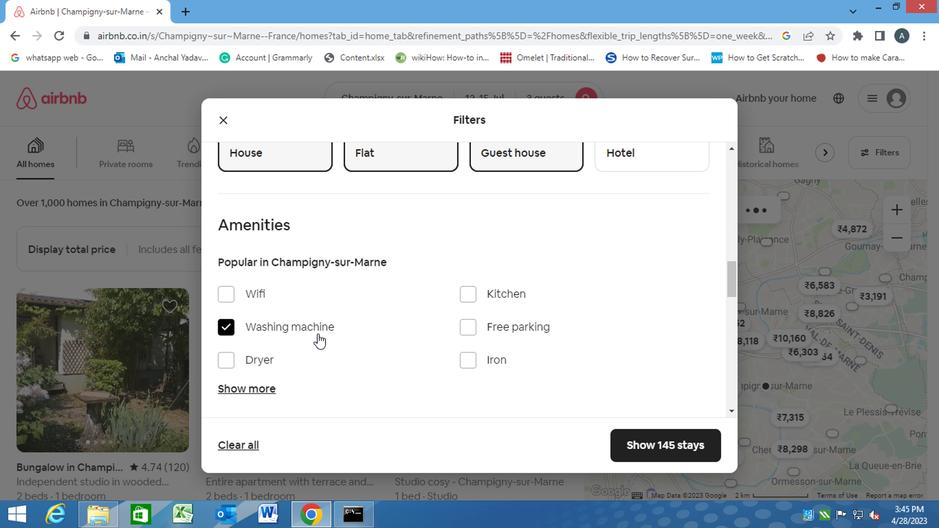 
Action: Mouse scrolled (317, 334) with delta (0, 0)
Screenshot: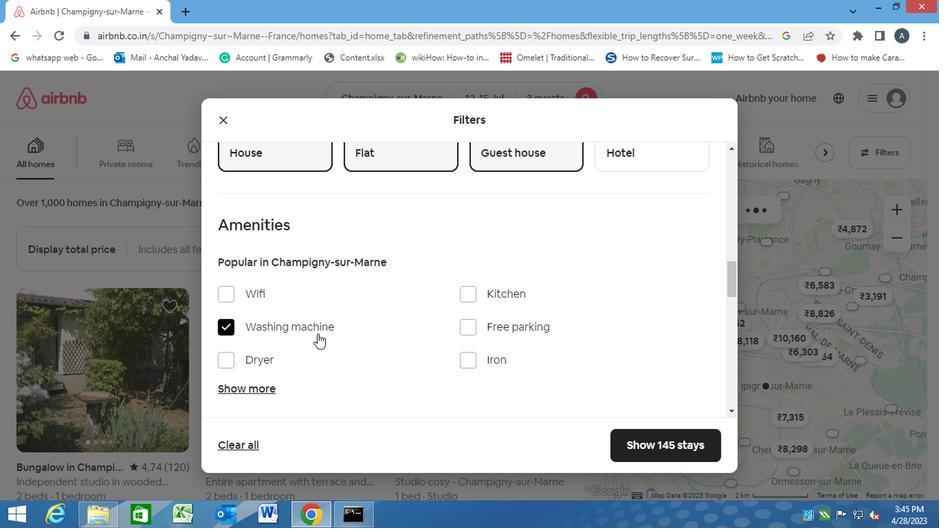 
Action: Mouse moved to (317, 335)
Screenshot: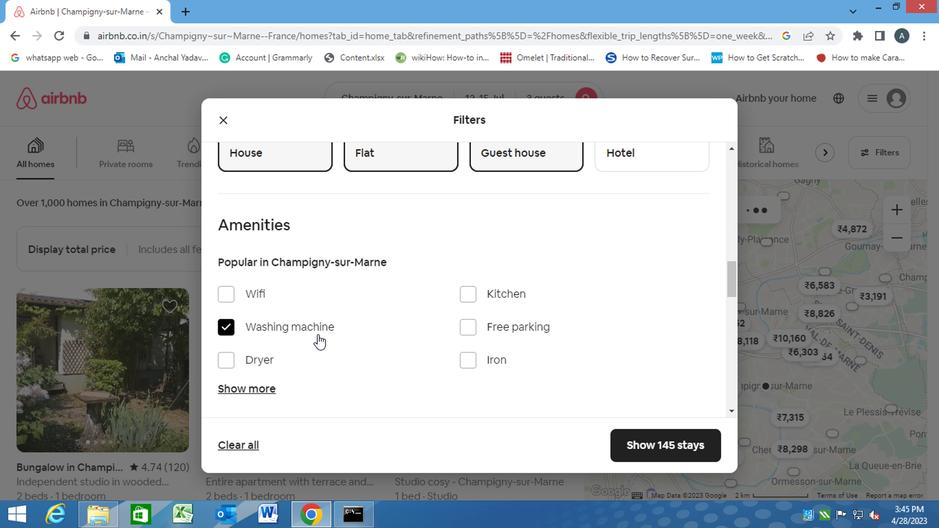 
Action: Mouse scrolled (317, 334) with delta (0, 0)
Screenshot: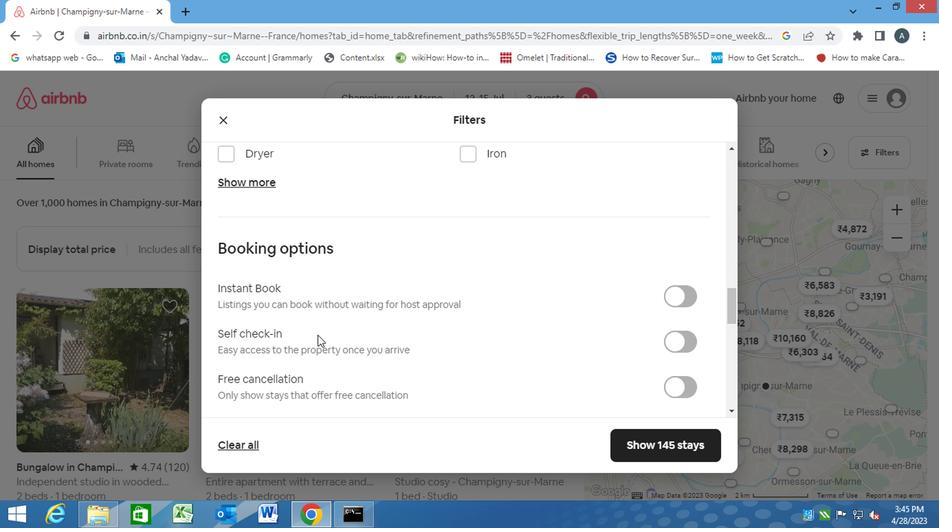 
Action: Mouse moved to (666, 272)
Screenshot: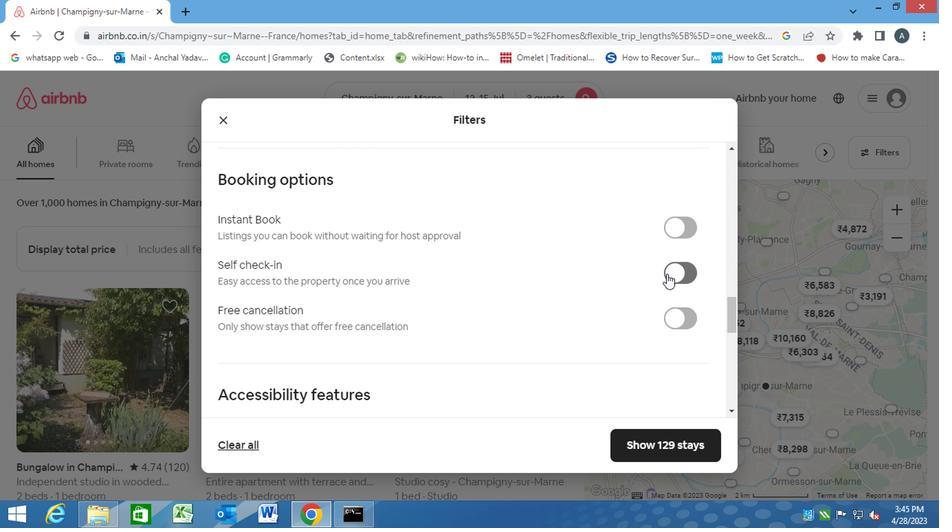 
Action: Mouse pressed left at (666, 272)
Screenshot: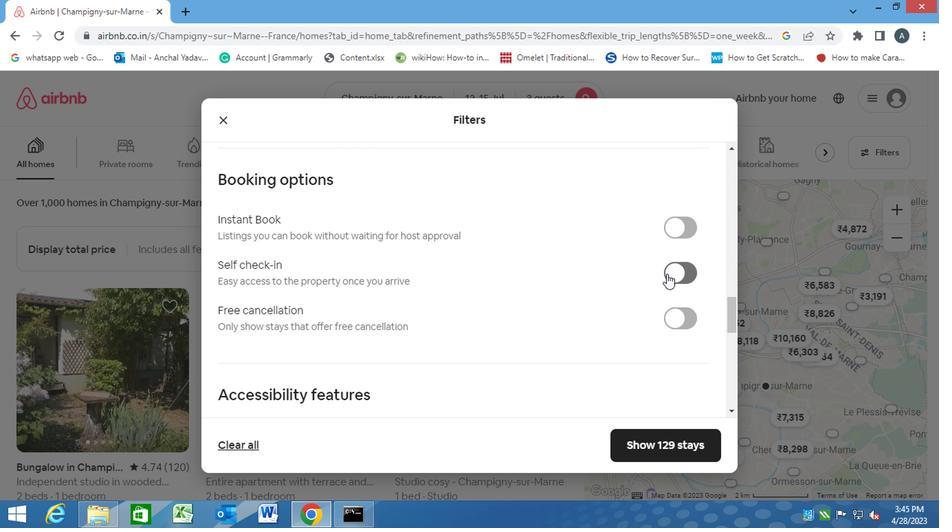 
Action: Mouse moved to (485, 358)
Screenshot: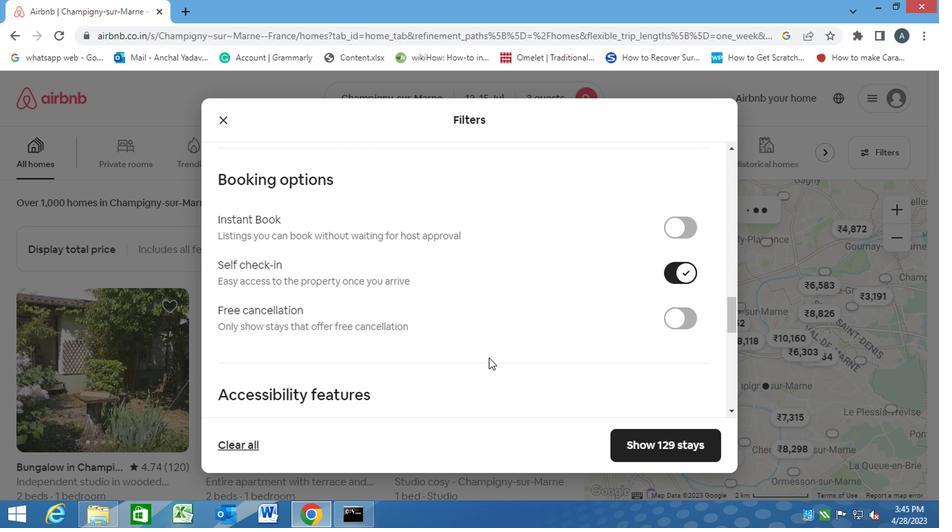 
Action: Mouse scrolled (485, 357) with delta (0, 0)
Screenshot: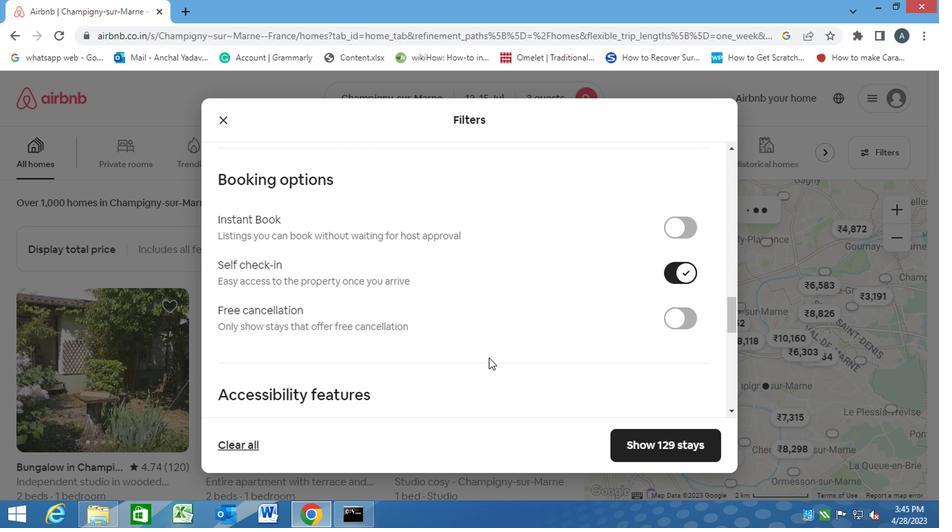 
Action: Mouse scrolled (485, 357) with delta (0, 0)
Screenshot: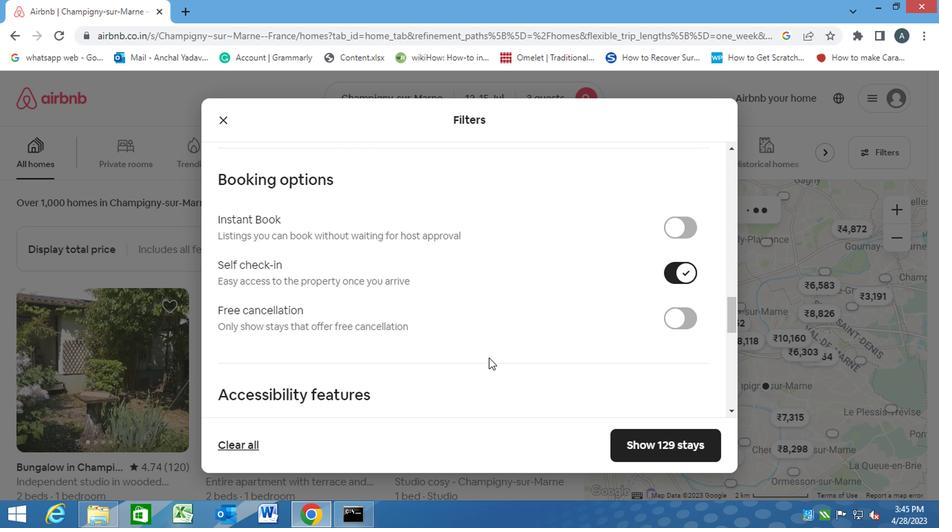 
Action: Mouse moved to (485, 358)
Screenshot: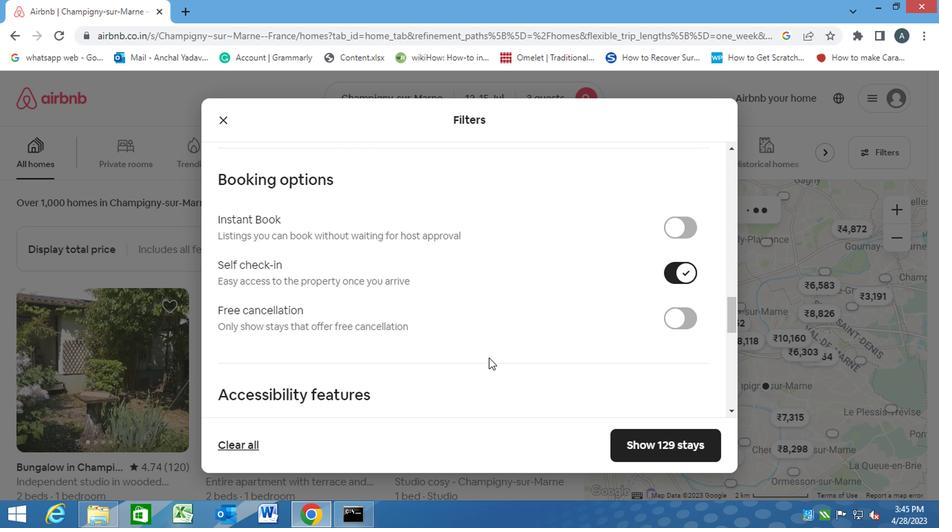 
Action: Mouse scrolled (485, 357) with delta (0, 0)
Screenshot: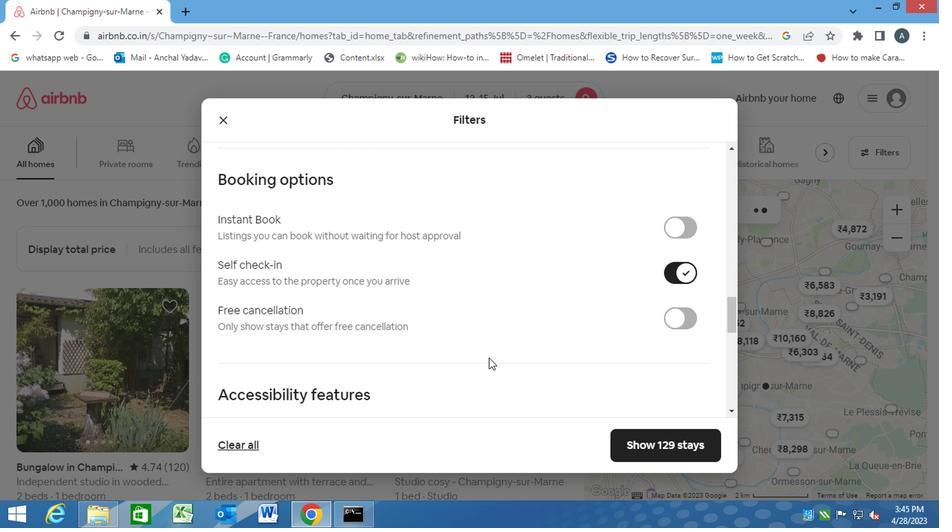 
Action: Mouse moved to (484, 359)
Screenshot: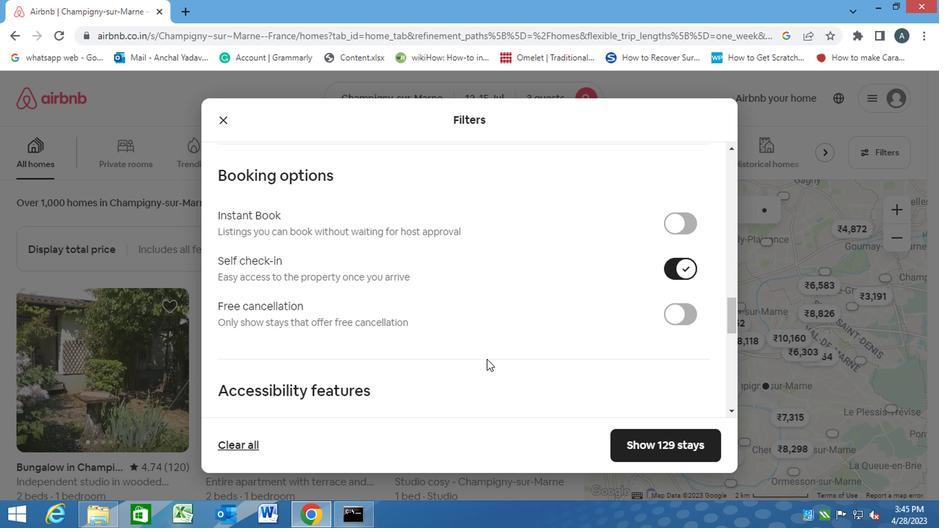 
Action: Mouse scrolled (484, 358) with delta (0, 0)
Screenshot: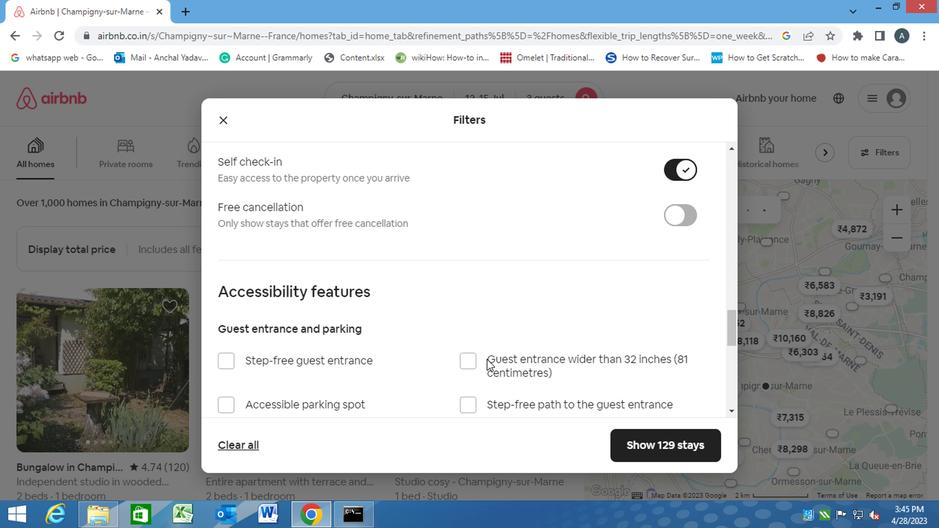 
Action: Mouse scrolled (484, 358) with delta (0, 0)
Screenshot: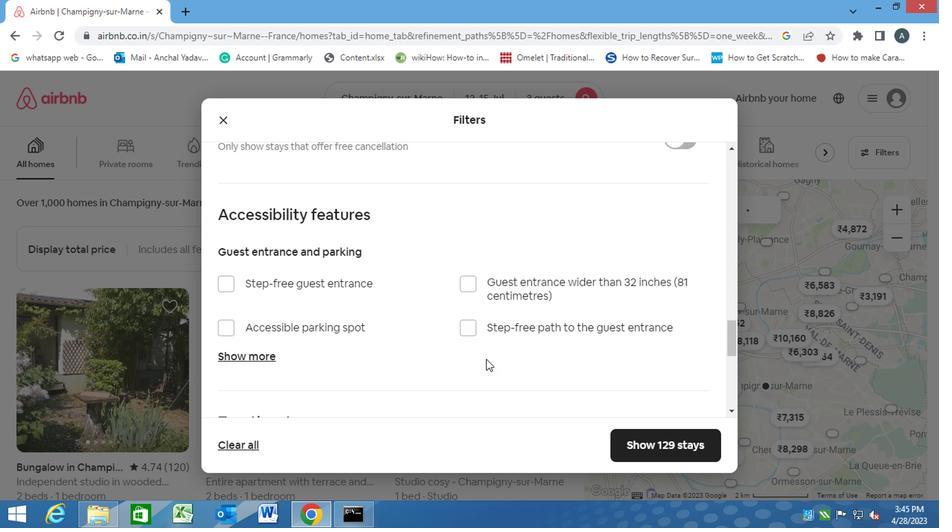 
Action: Mouse scrolled (484, 358) with delta (0, 0)
Screenshot: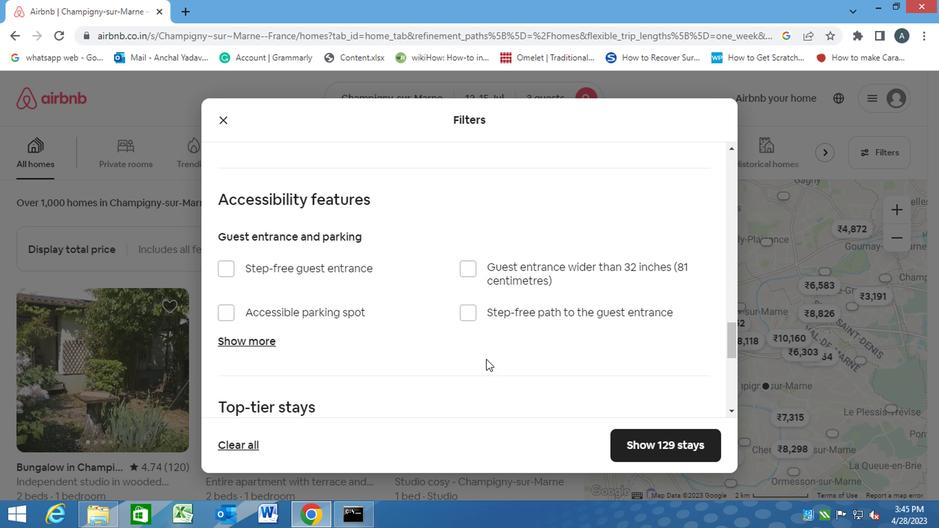 
Action: Mouse moved to (483, 361)
Screenshot: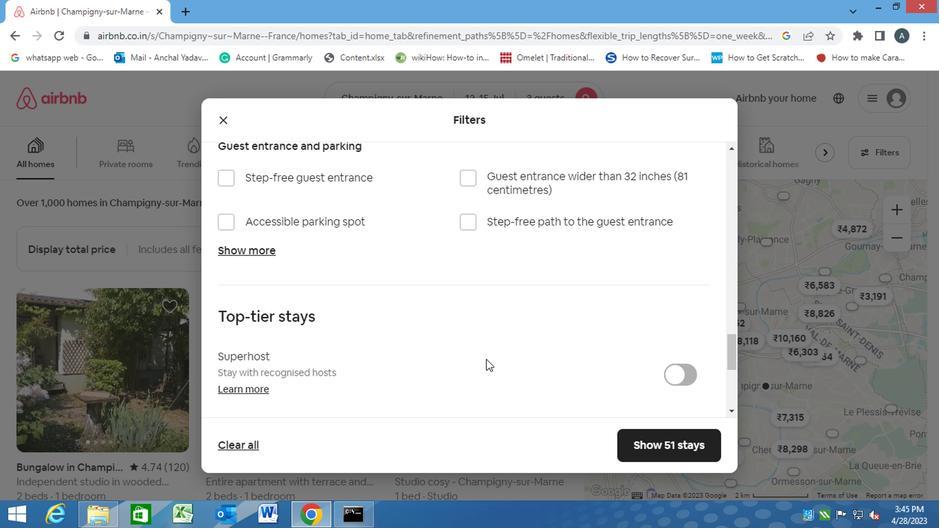 
Action: Mouse scrolled (483, 361) with delta (0, 0)
Screenshot: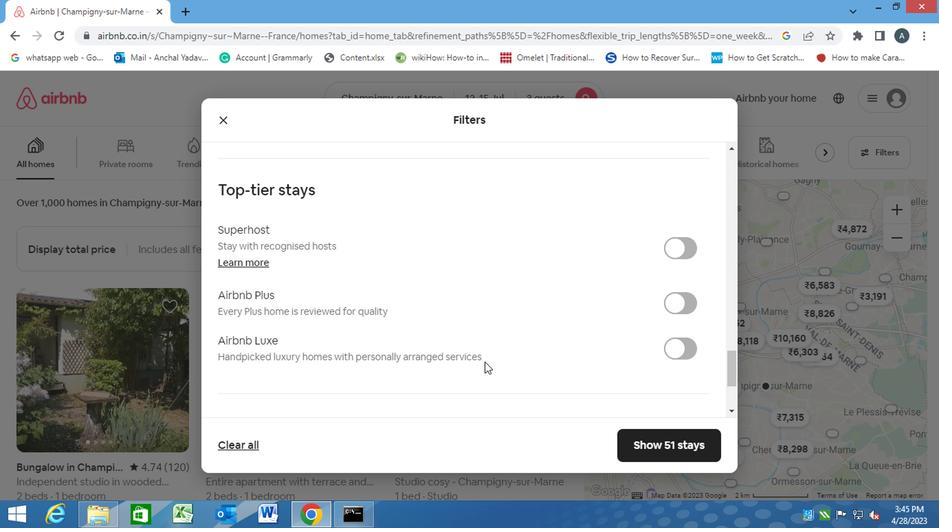 
Action: Mouse scrolled (483, 361) with delta (0, 0)
Screenshot: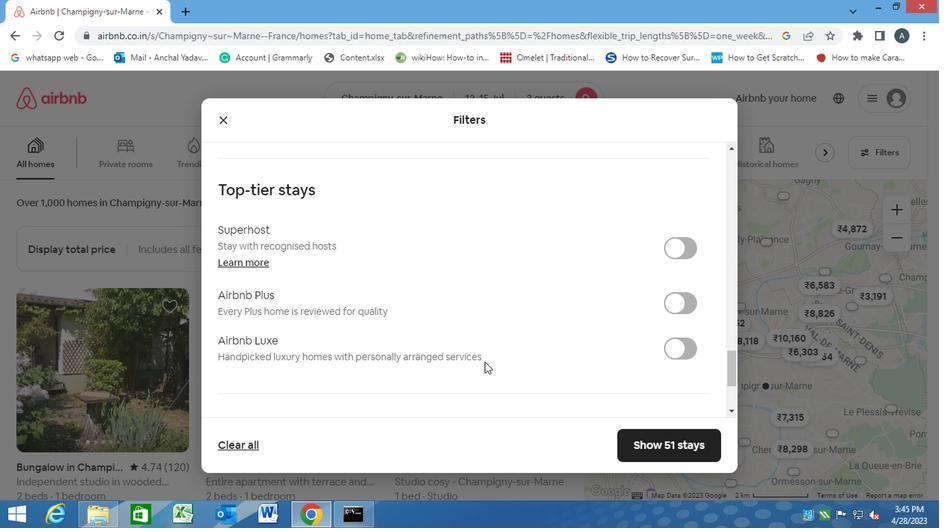 
Action: Mouse moved to (276, 383)
Screenshot: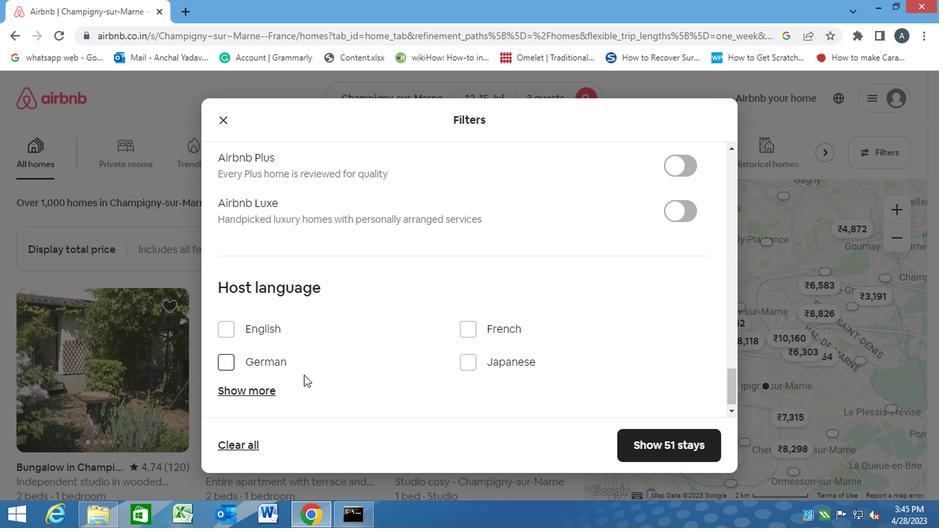 
Action: Mouse scrolled (276, 382) with delta (0, 0)
Screenshot: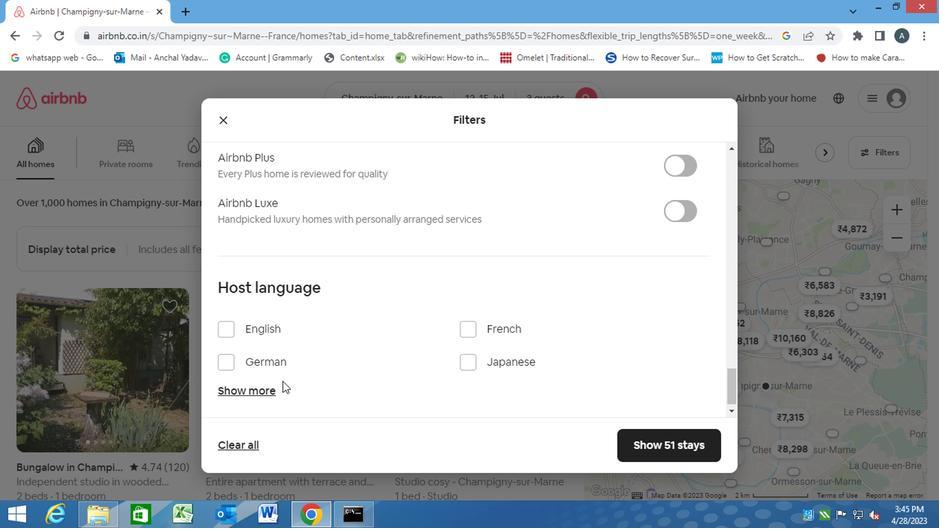 
Action: Mouse scrolled (276, 382) with delta (0, 0)
Screenshot: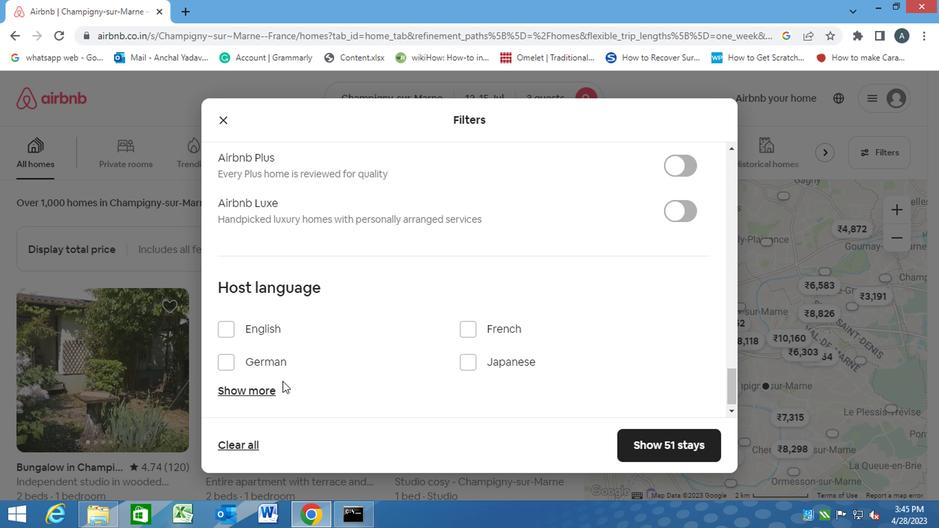 
Action: Mouse moved to (228, 319)
Screenshot: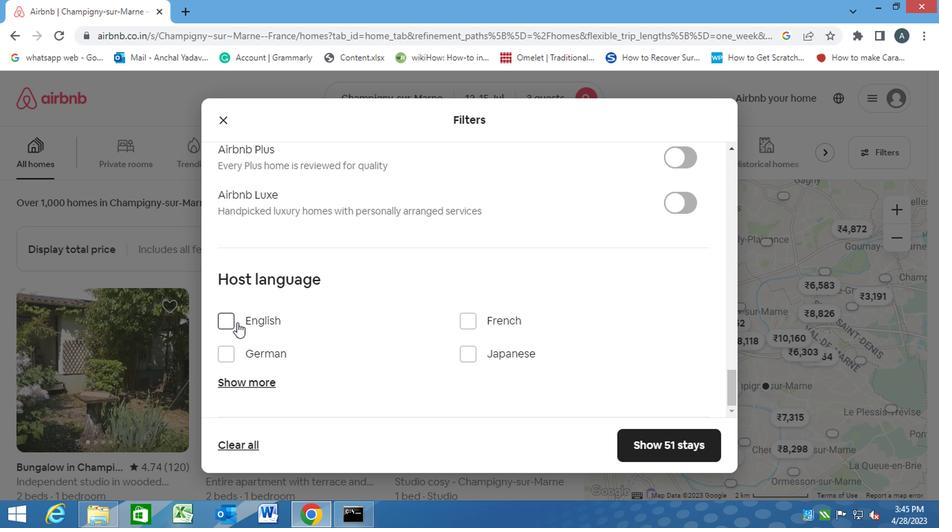 
Action: Mouse pressed left at (228, 319)
Screenshot: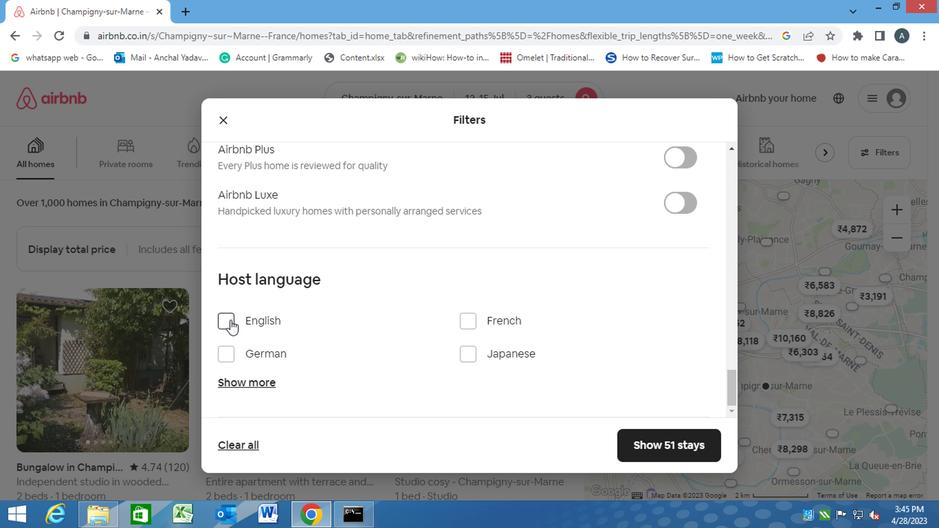 
Action: Mouse moved to (674, 441)
Screenshot: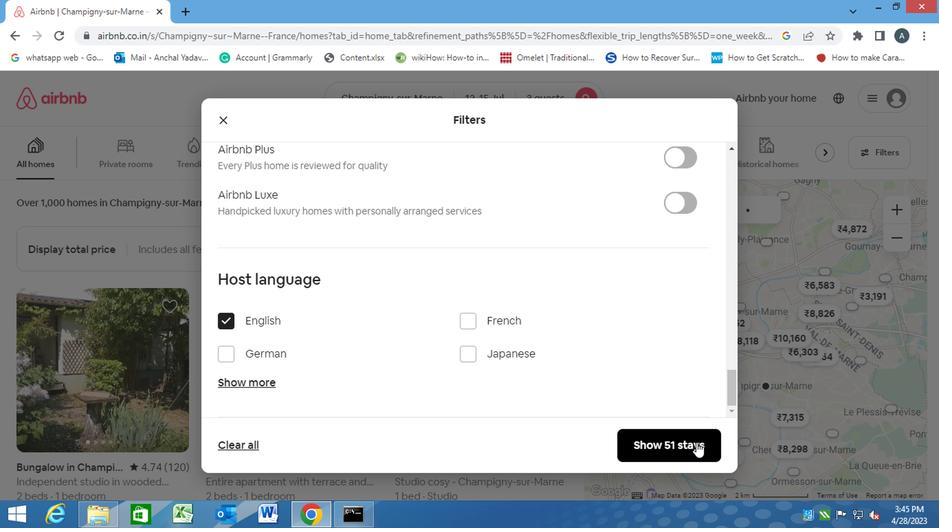 
Action: Mouse pressed left at (674, 441)
Screenshot: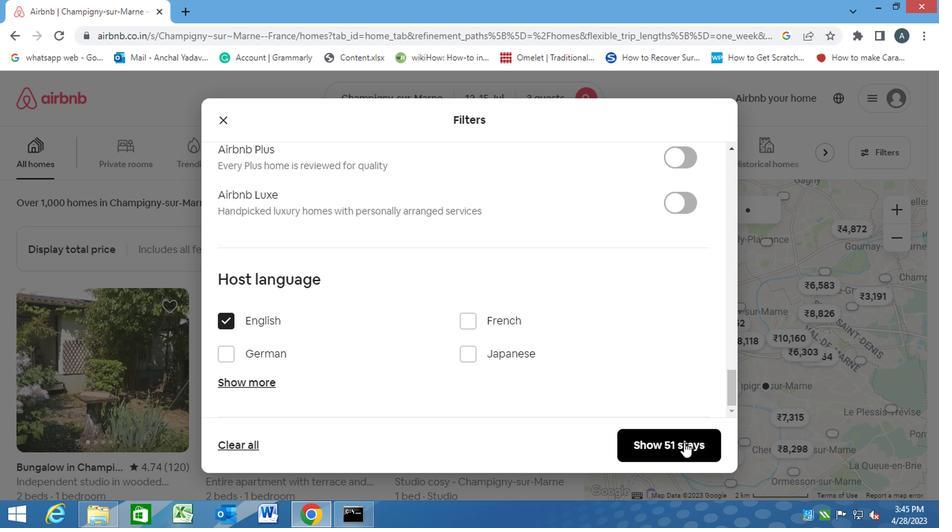 
